 Task: Create a due date automation trigger when advanced on, on the monday of the week a card is due add content with a name or a description not starting with resume at 11:00 AM.
Action: Mouse moved to (948, 288)
Screenshot: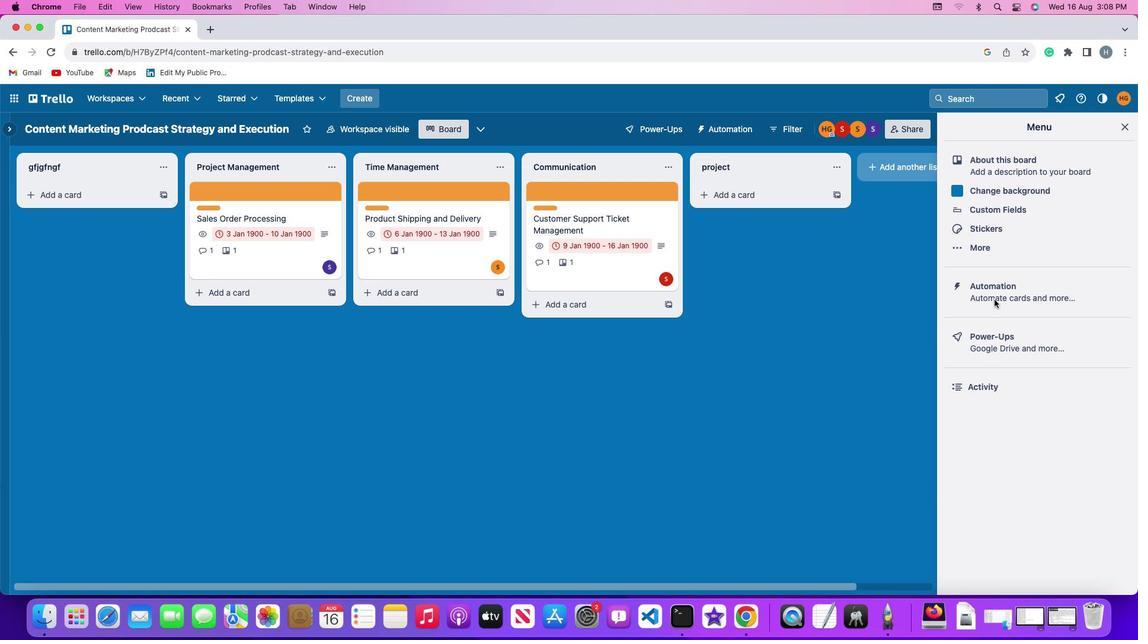
Action: Mouse pressed left at (948, 288)
Screenshot: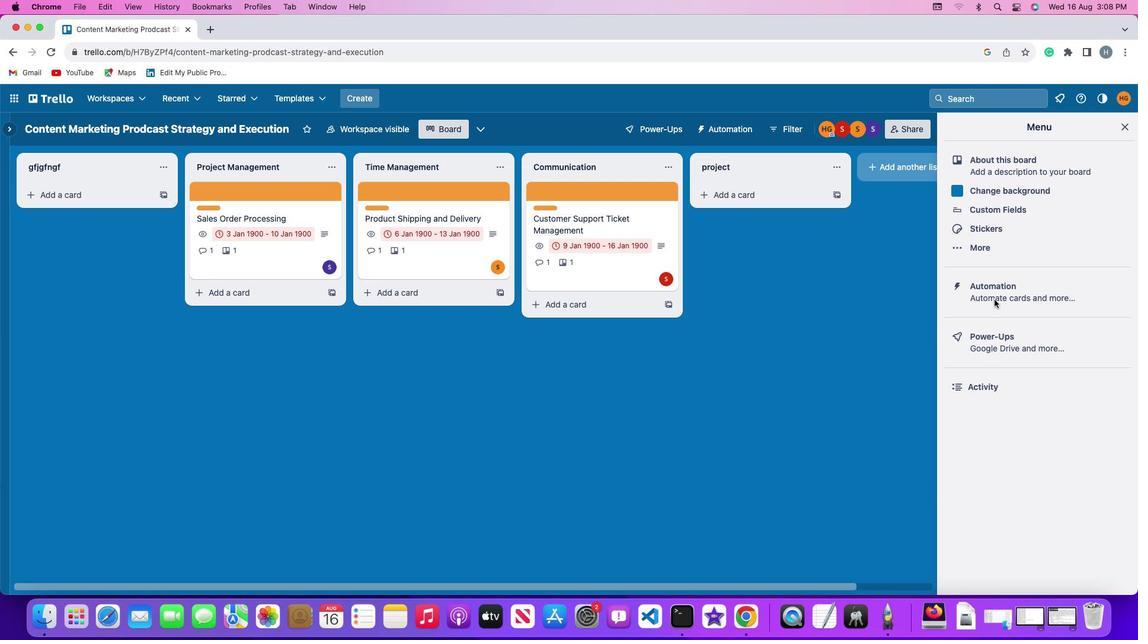 
Action: Mouse moved to (948, 288)
Screenshot: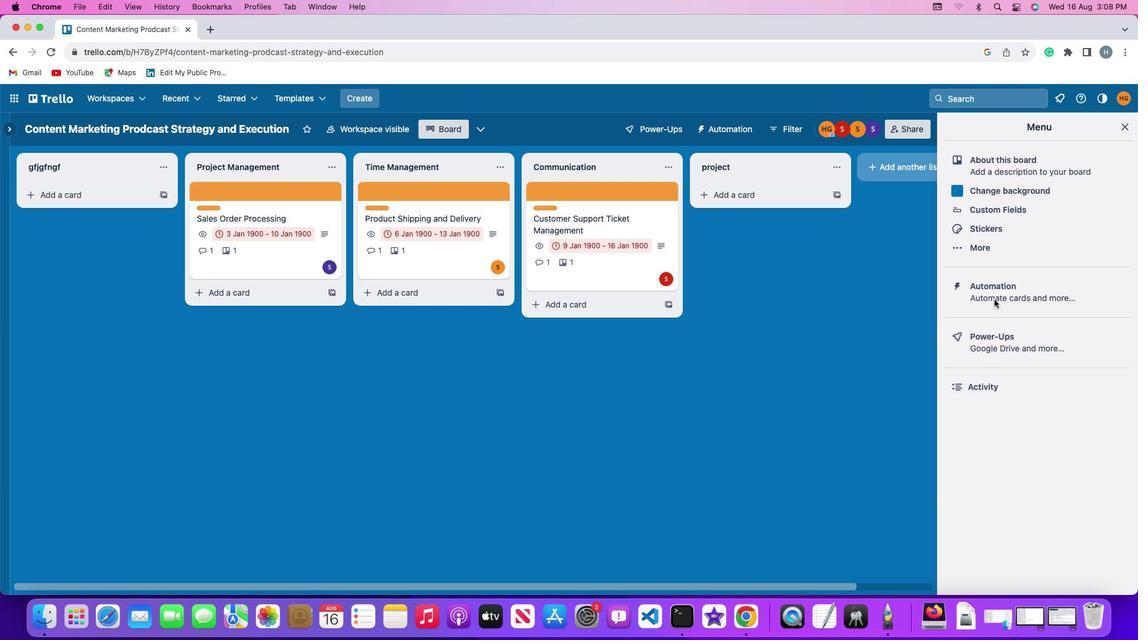 
Action: Mouse pressed left at (948, 288)
Screenshot: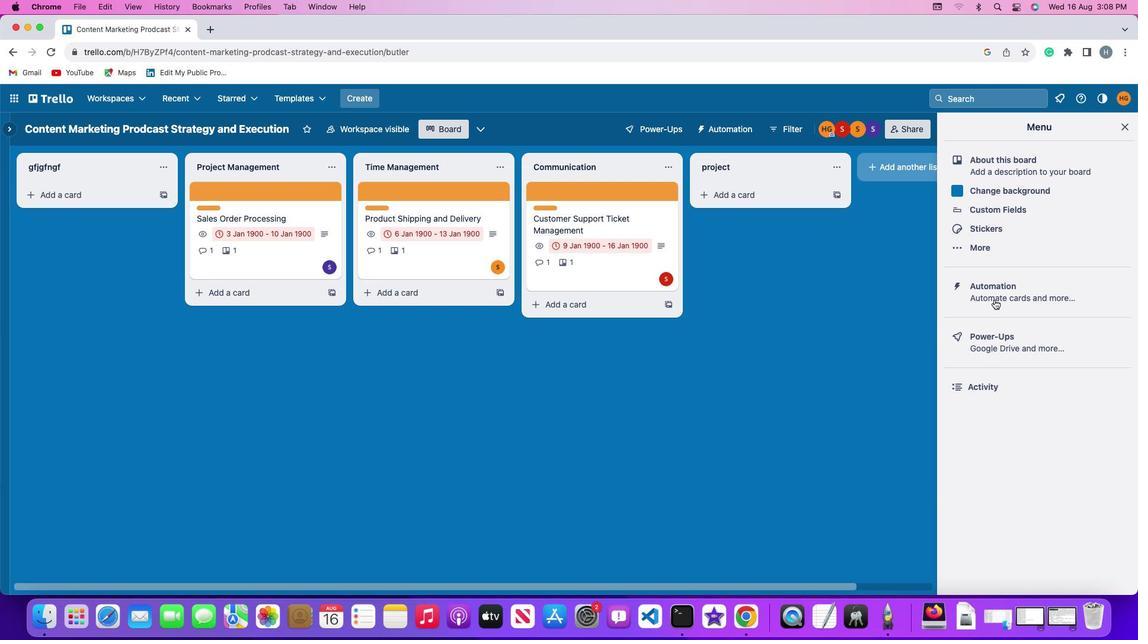 
Action: Mouse moved to (213, 272)
Screenshot: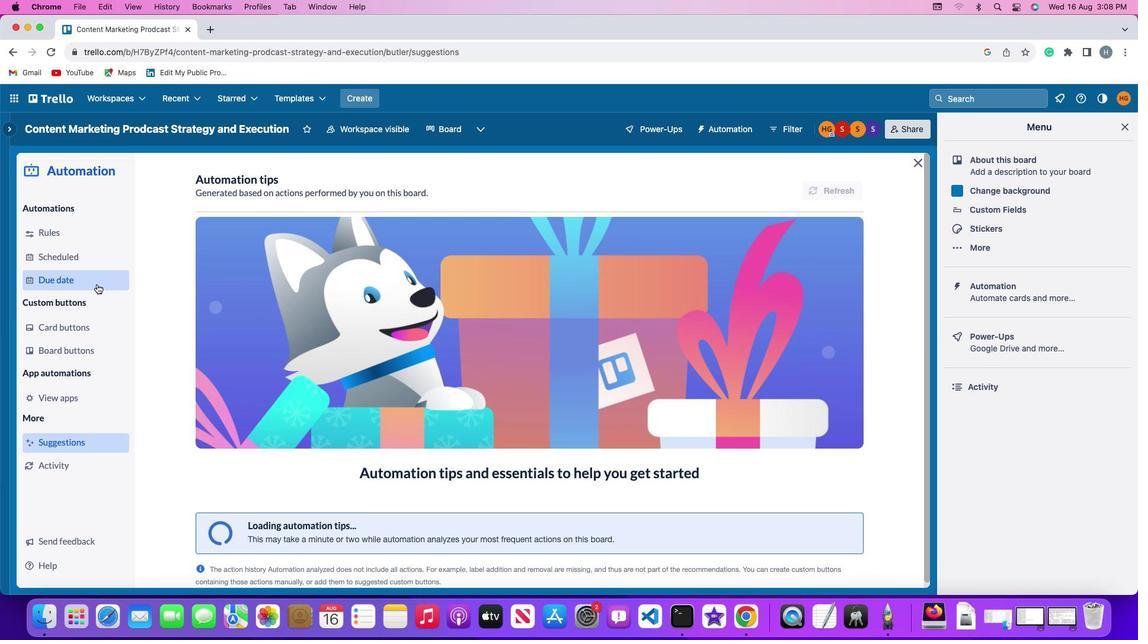 
Action: Mouse pressed left at (213, 272)
Screenshot: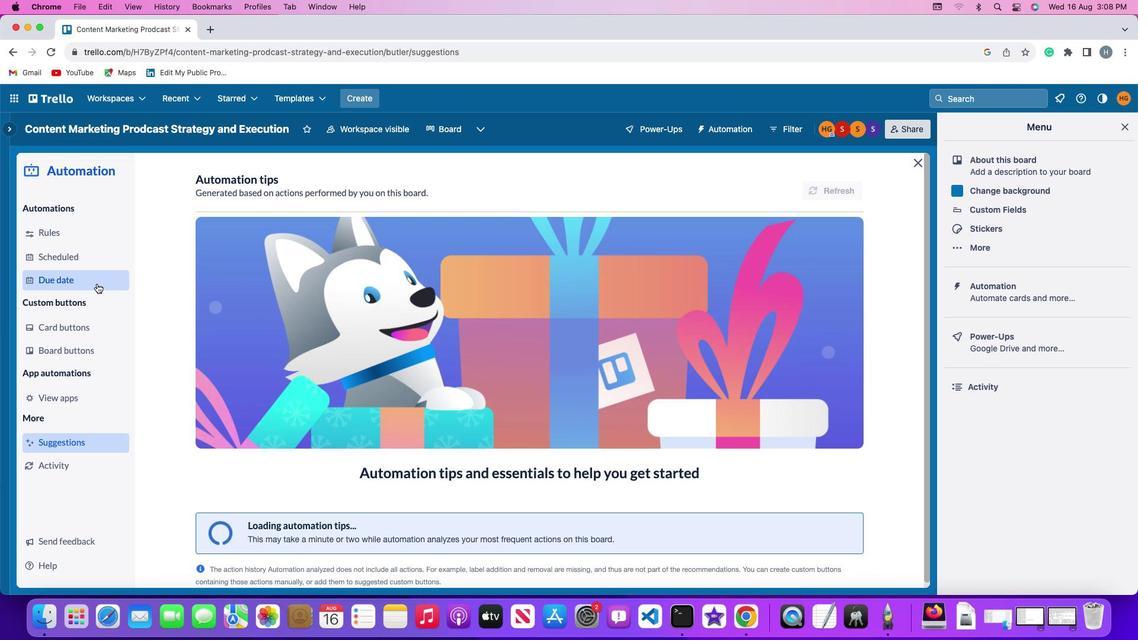 
Action: Mouse moved to (774, 167)
Screenshot: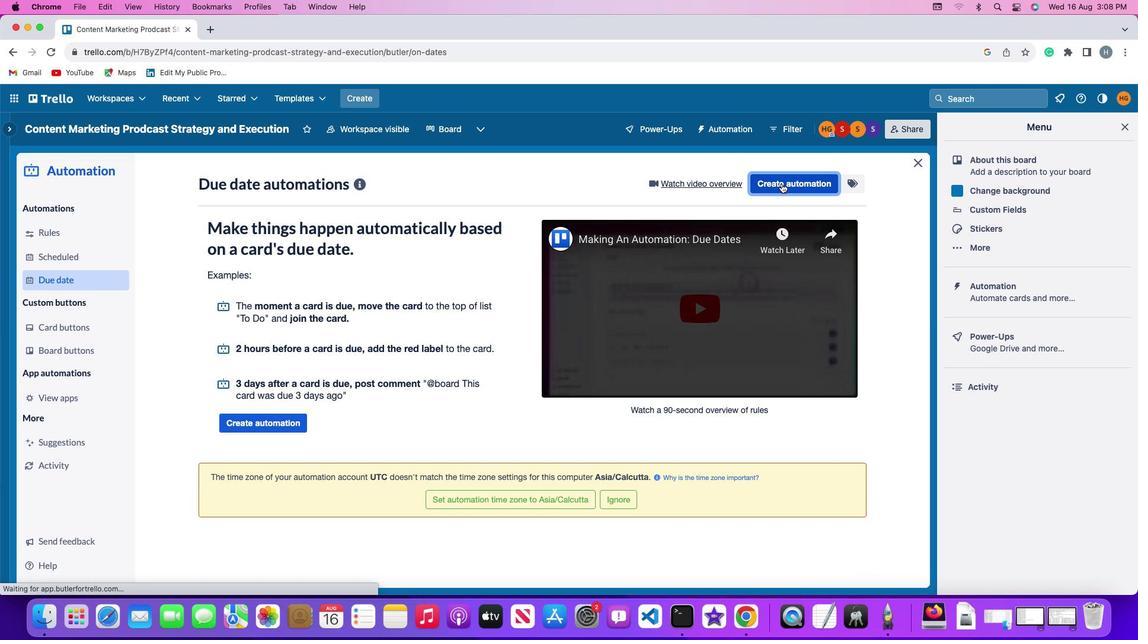 
Action: Mouse pressed left at (774, 167)
Screenshot: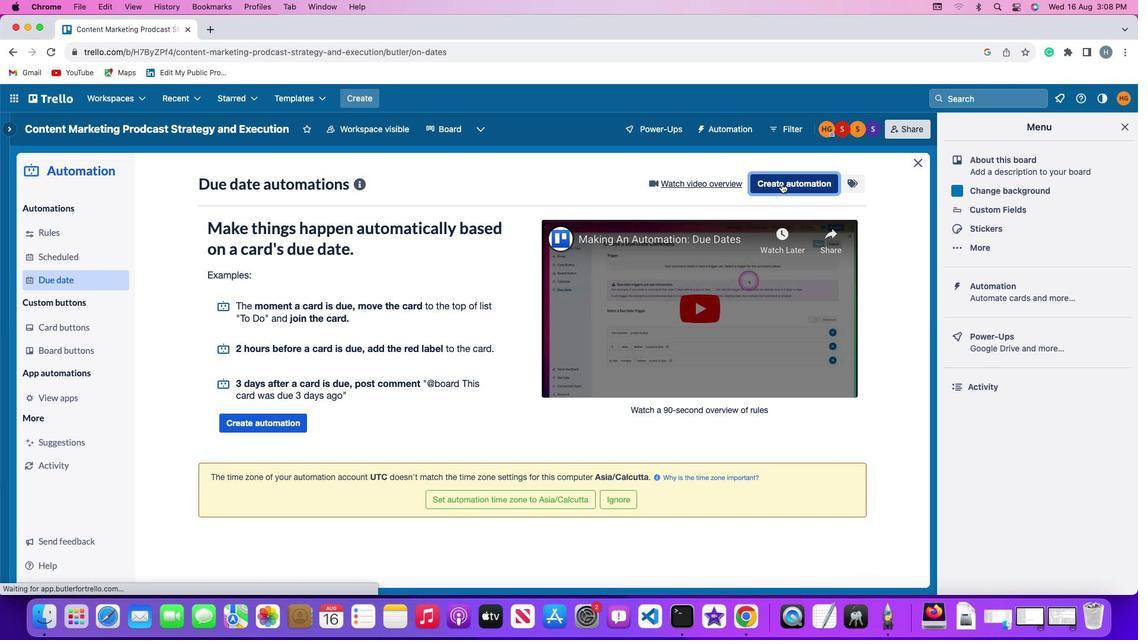 
Action: Mouse moved to (318, 281)
Screenshot: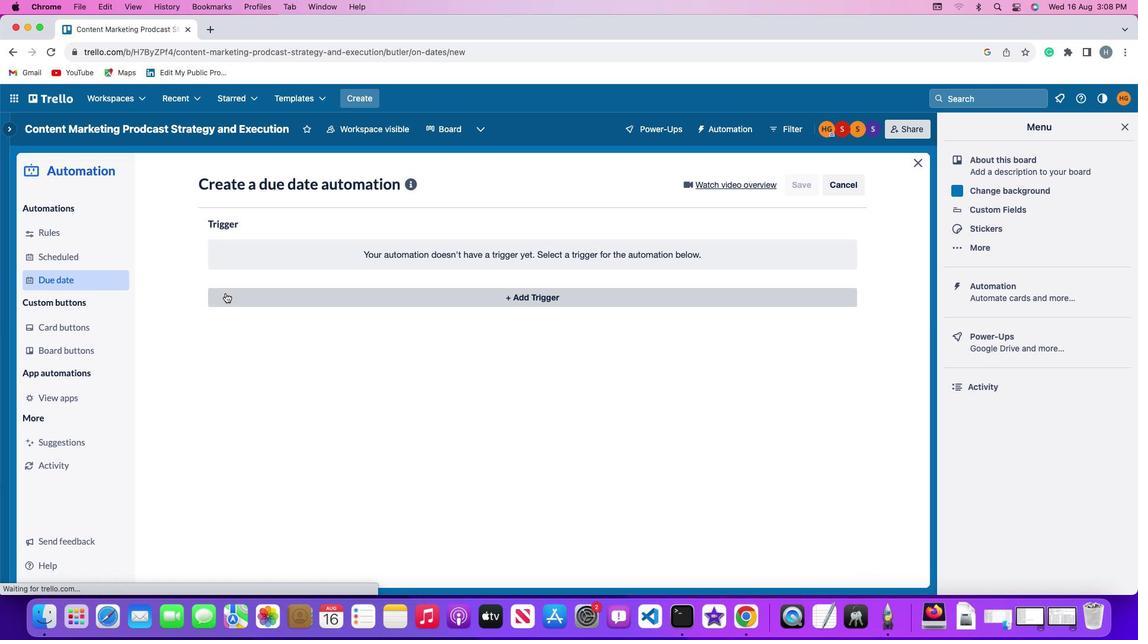 
Action: Mouse pressed left at (318, 281)
Screenshot: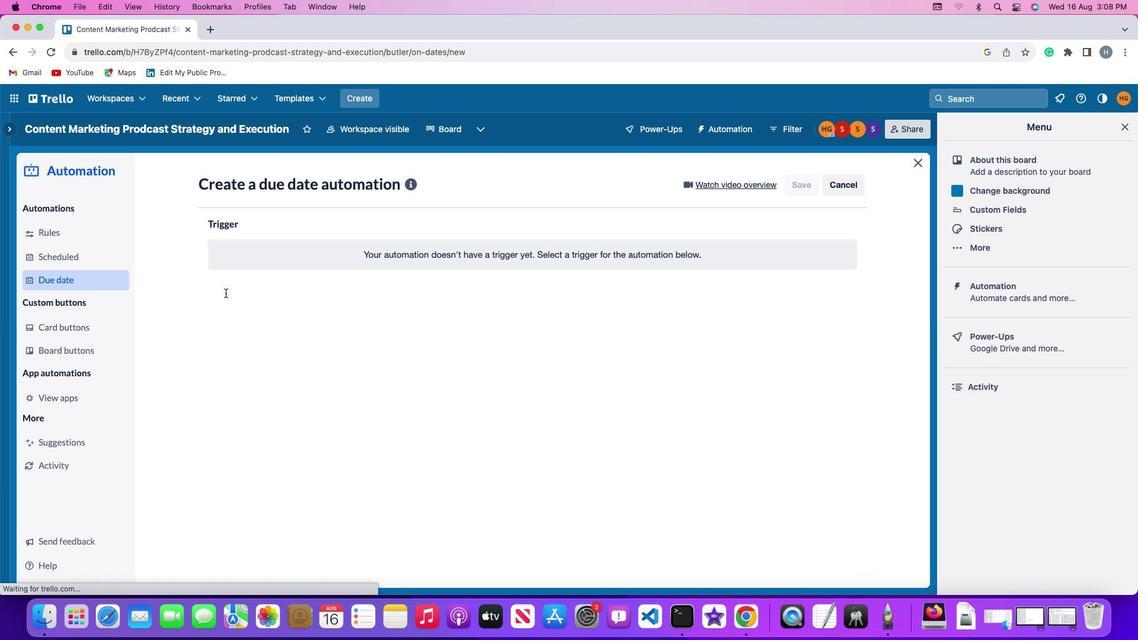 
Action: Mouse moved to (337, 506)
Screenshot: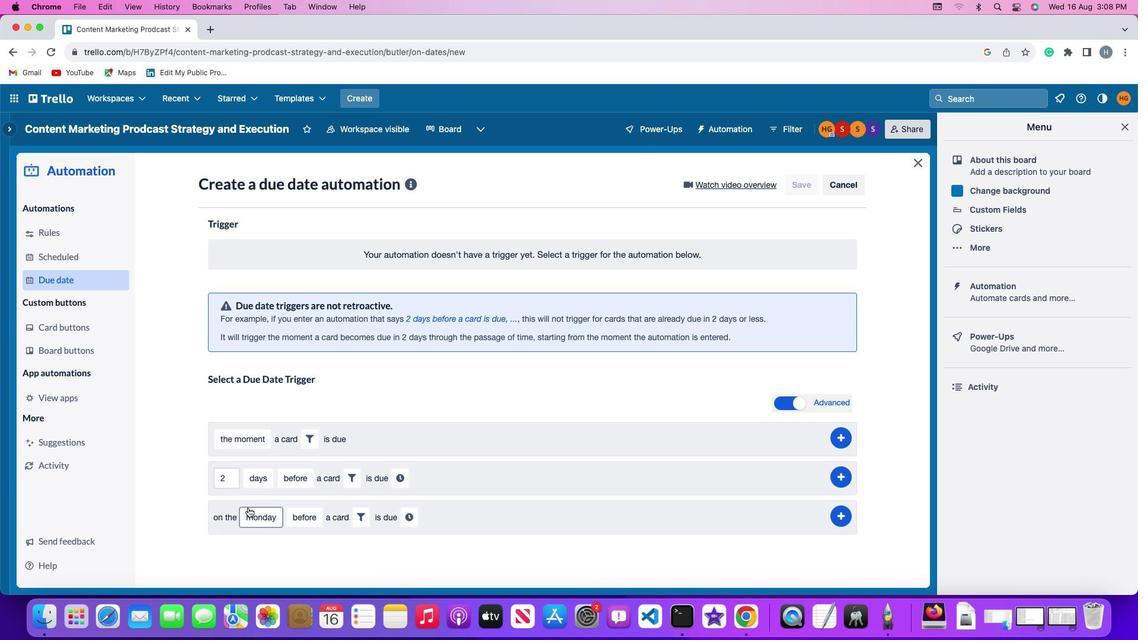 
Action: Mouse pressed left at (337, 506)
Screenshot: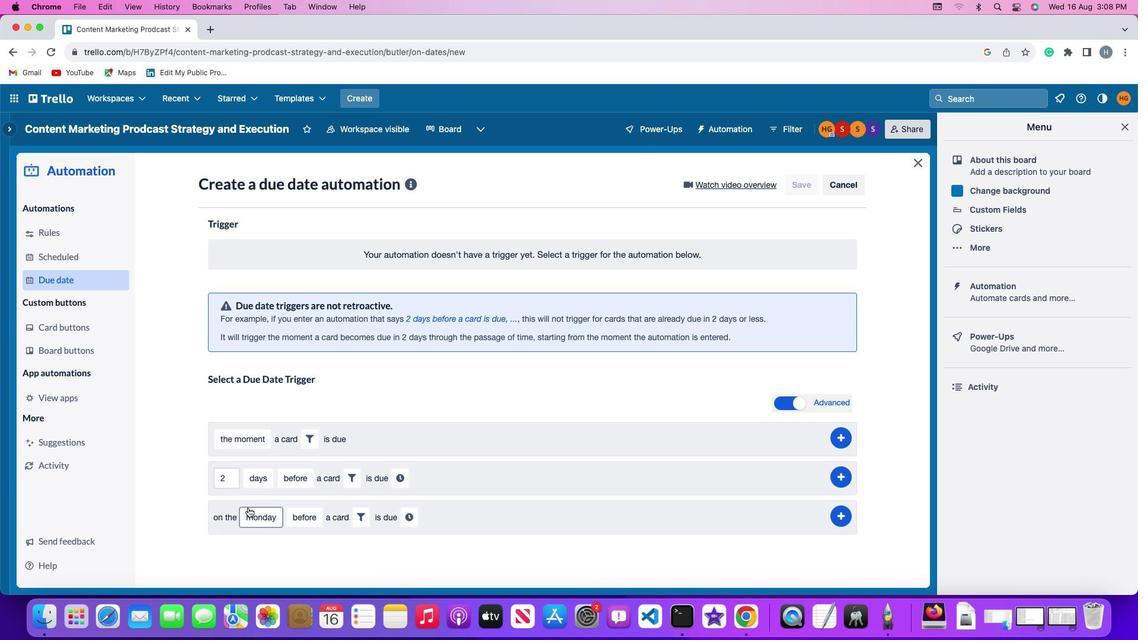 
Action: Mouse moved to (355, 345)
Screenshot: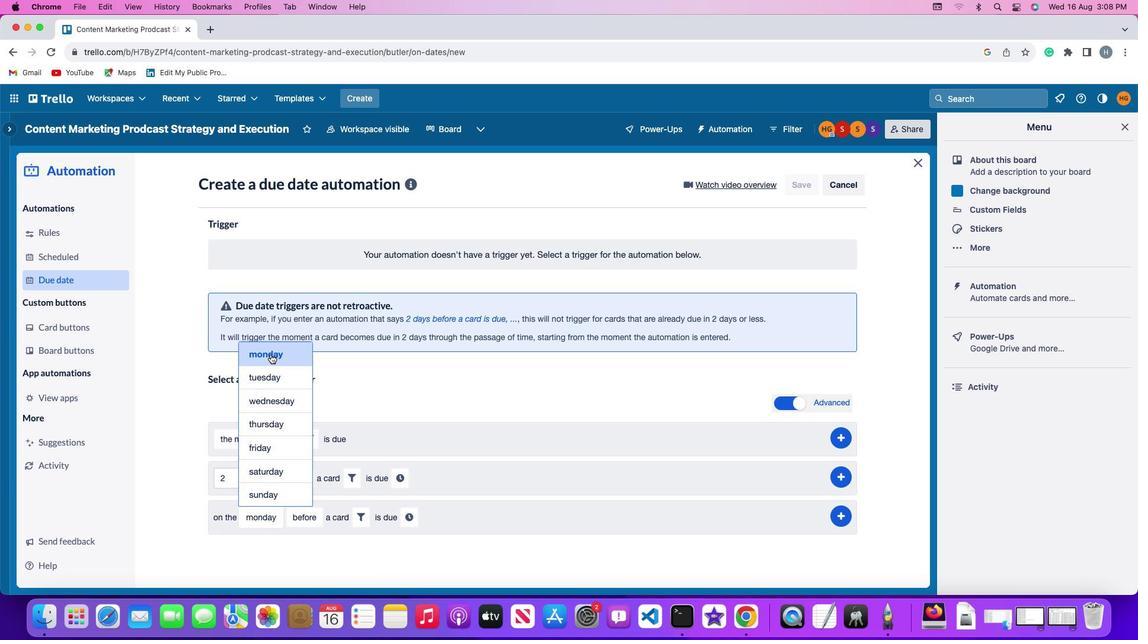 
Action: Mouse pressed left at (355, 345)
Screenshot: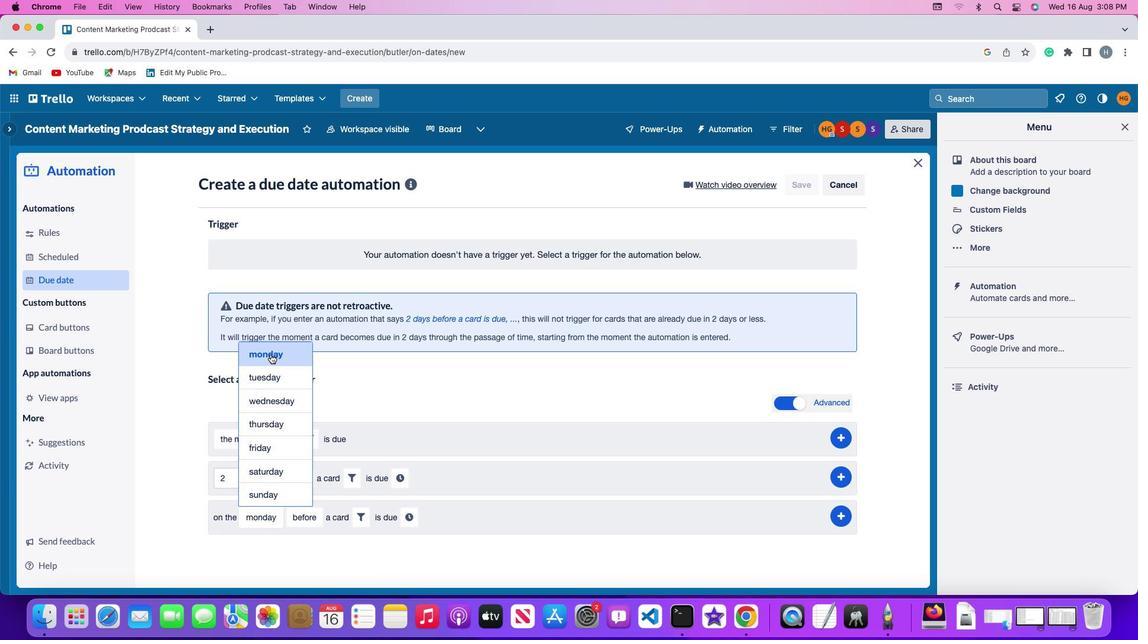 
Action: Mouse moved to (379, 523)
Screenshot: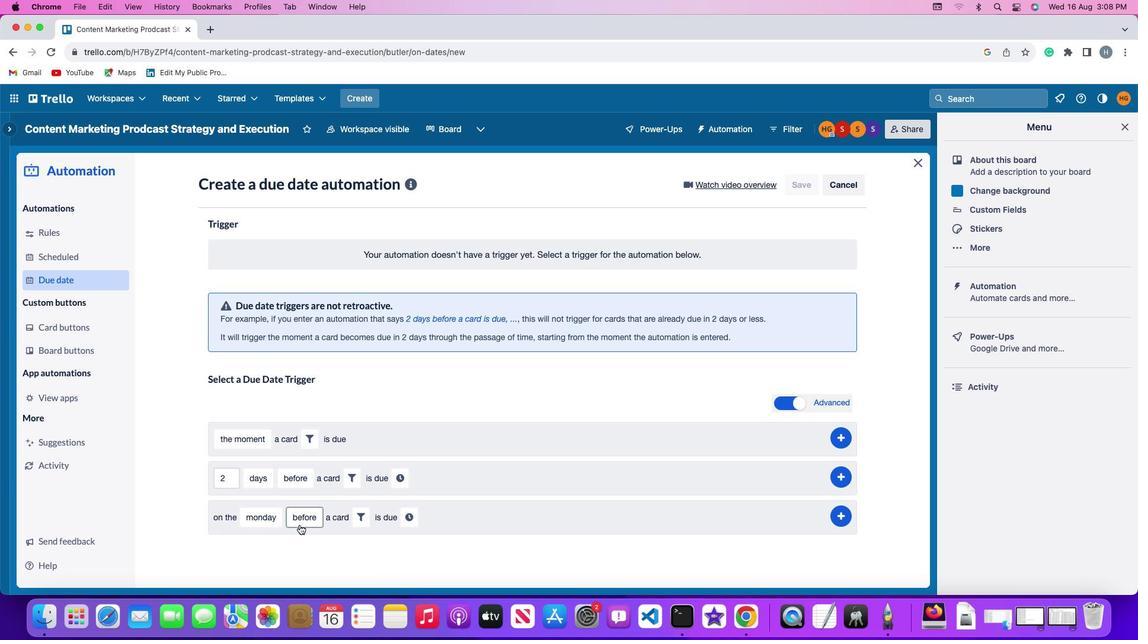 
Action: Mouse pressed left at (379, 523)
Screenshot: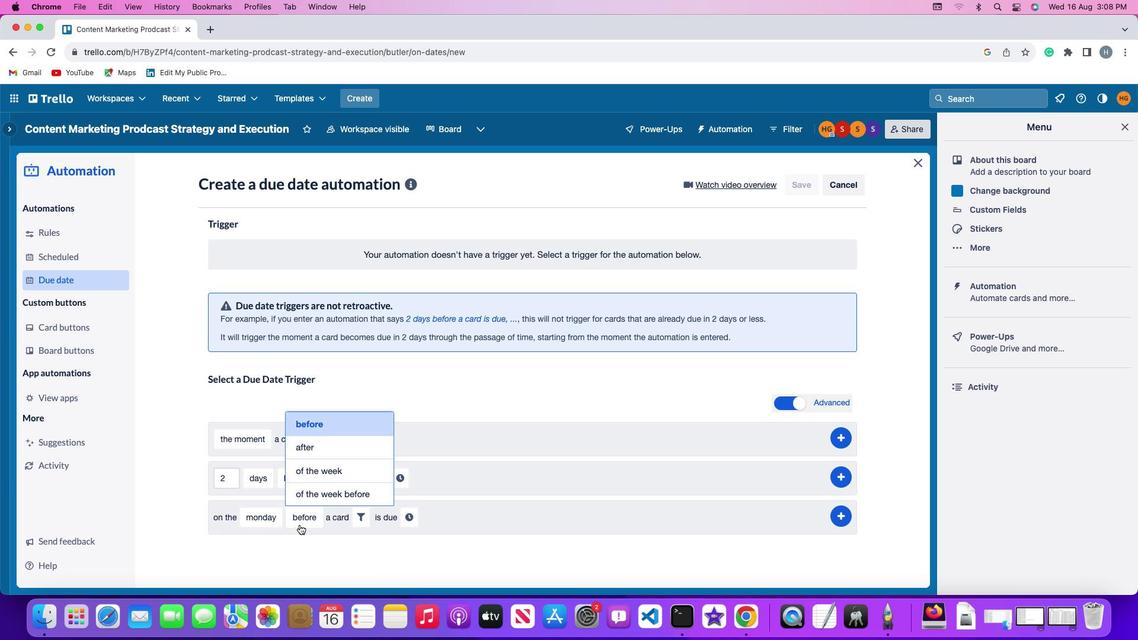 
Action: Mouse moved to (401, 462)
Screenshot: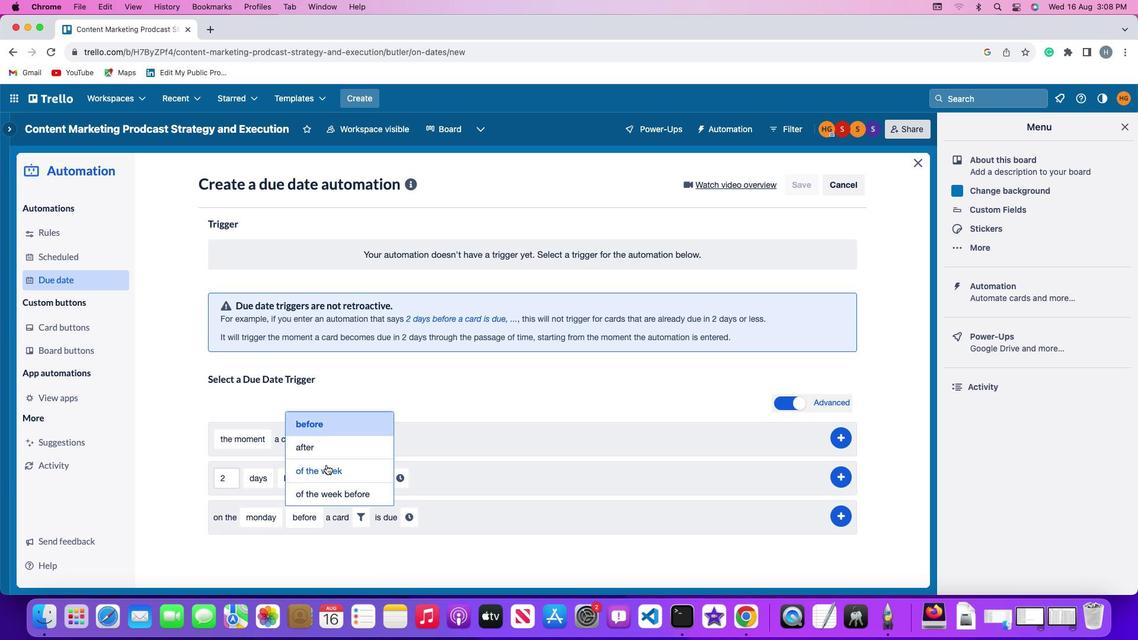 
Action: Mouse pressed left at (401, 462)
Screenshot: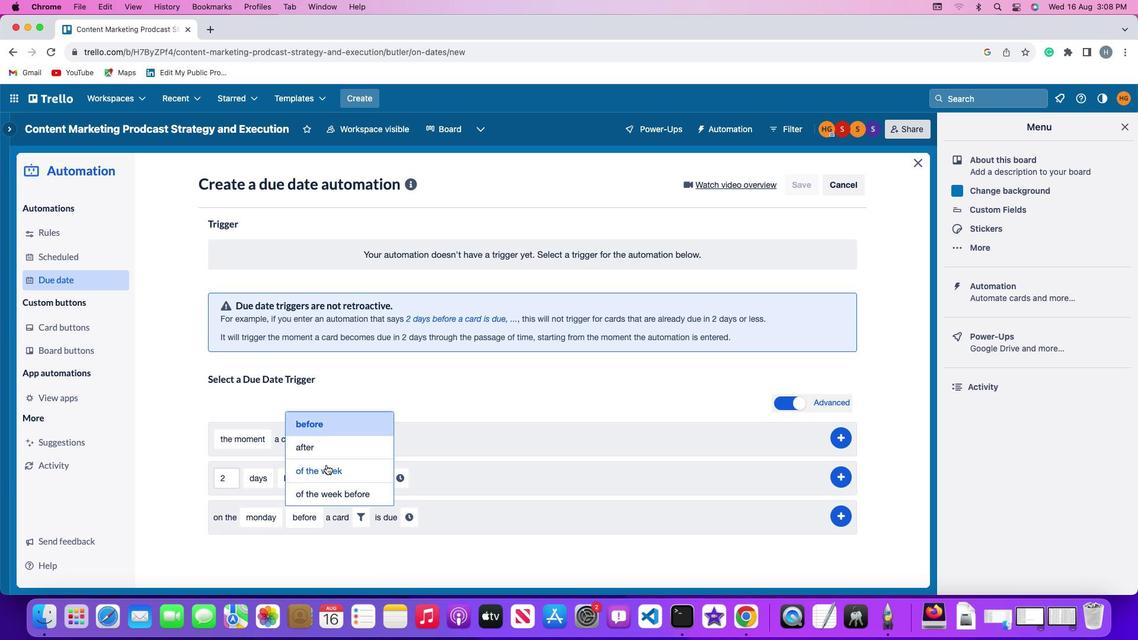 
Action: Mouse moved to (440, 513)
Screenshot: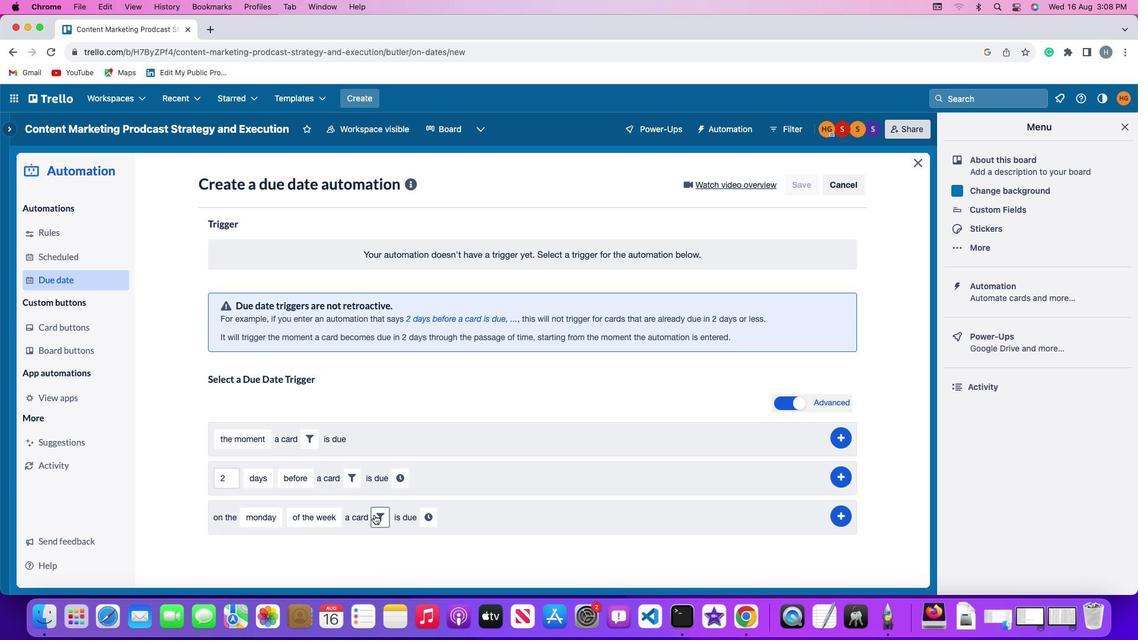 
Action: Mouse pressed left at (440, 513)
Screenshot: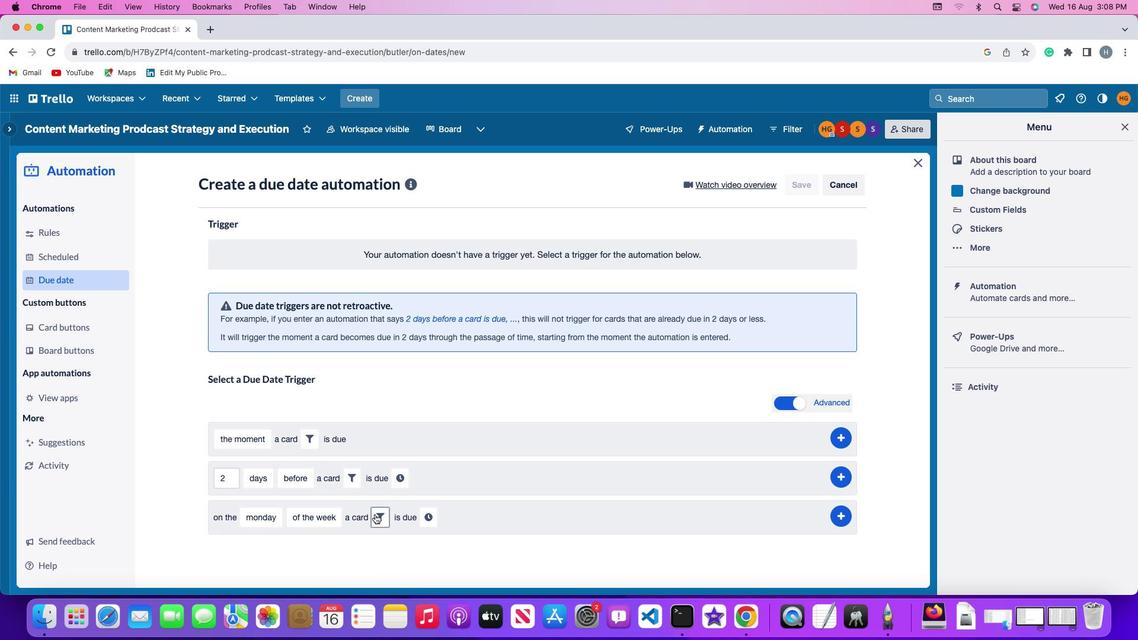 
Action: Mouse moved to (566, 554)
Screenshot: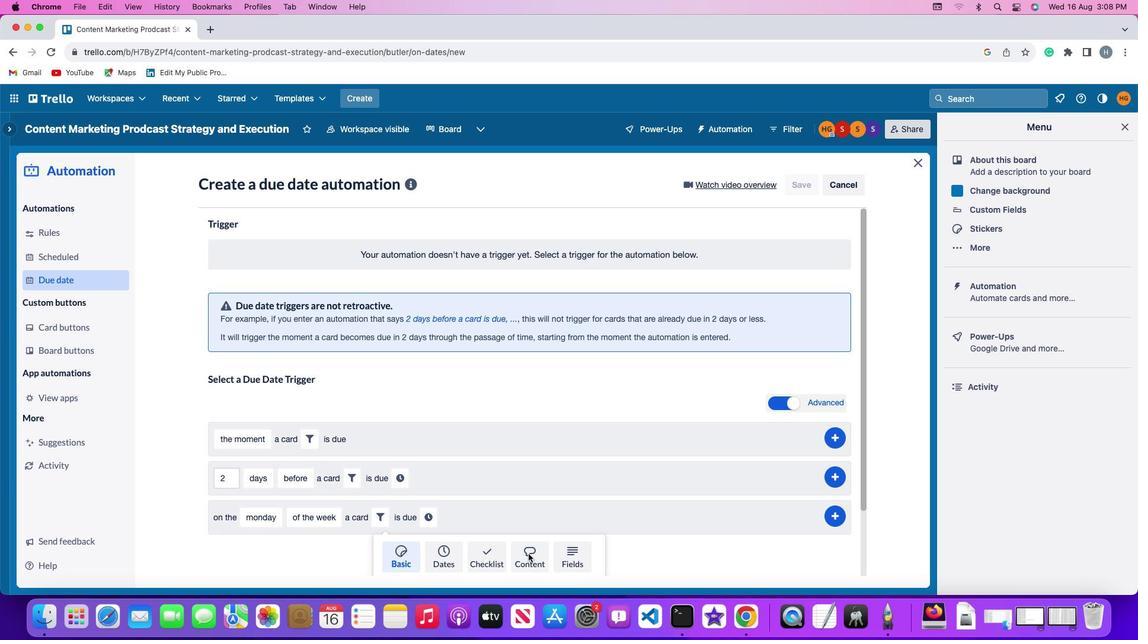 
Action: Mouse pressed left at (566, 554)
Screenshot: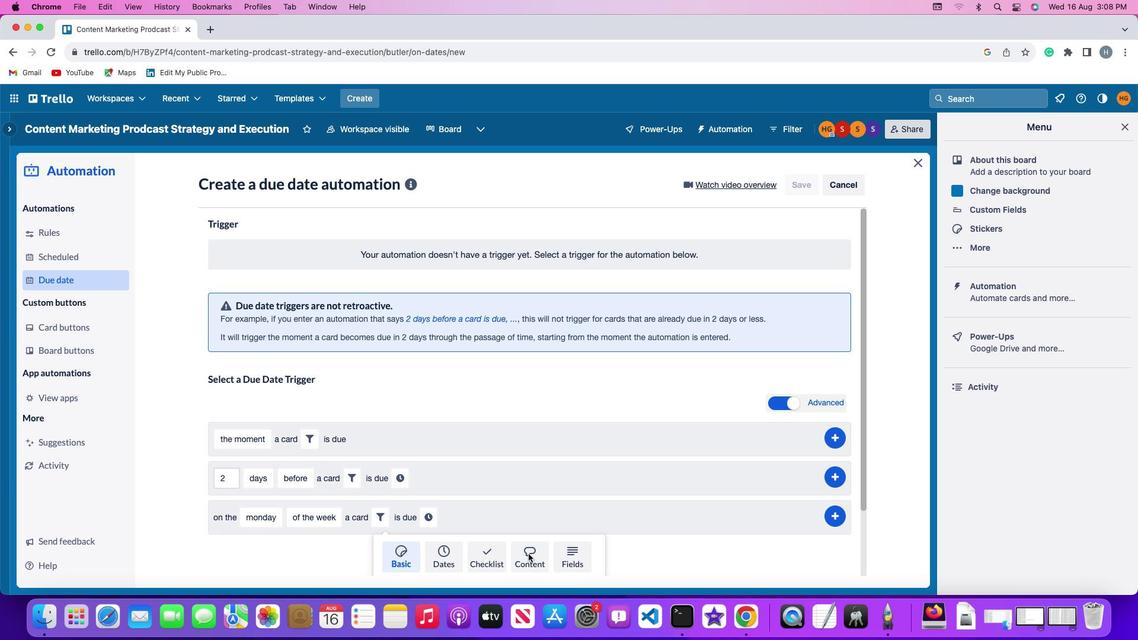 
Action: Mouse moved to (396, 555)
Screenshot: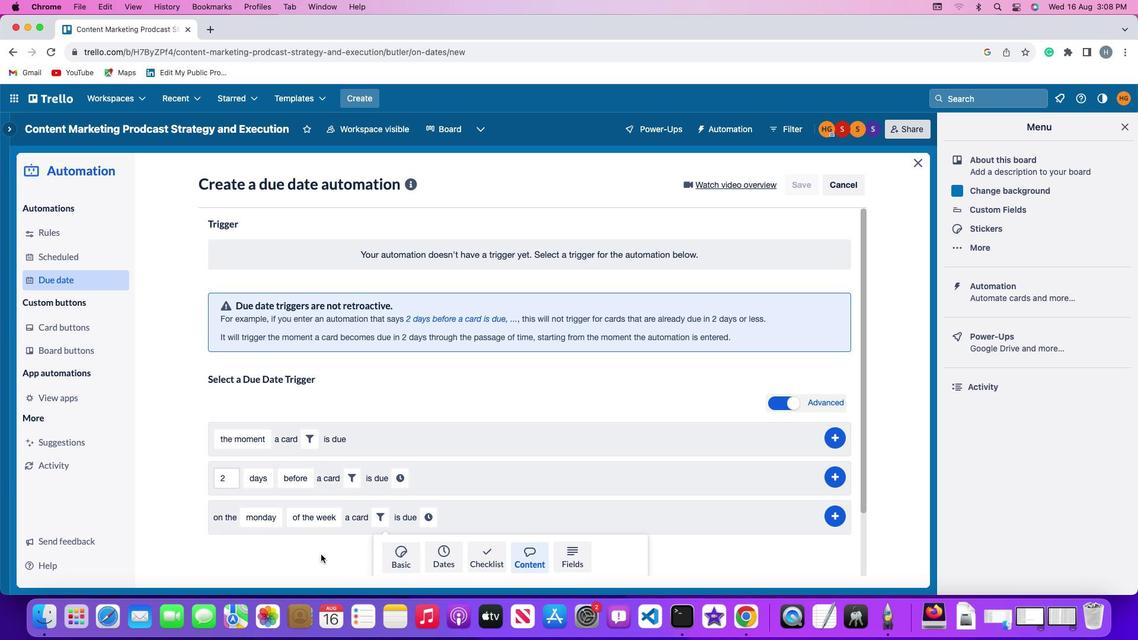 
Action: Mouse scrolled (396, 555) with delta (133, -25)
Screenshot: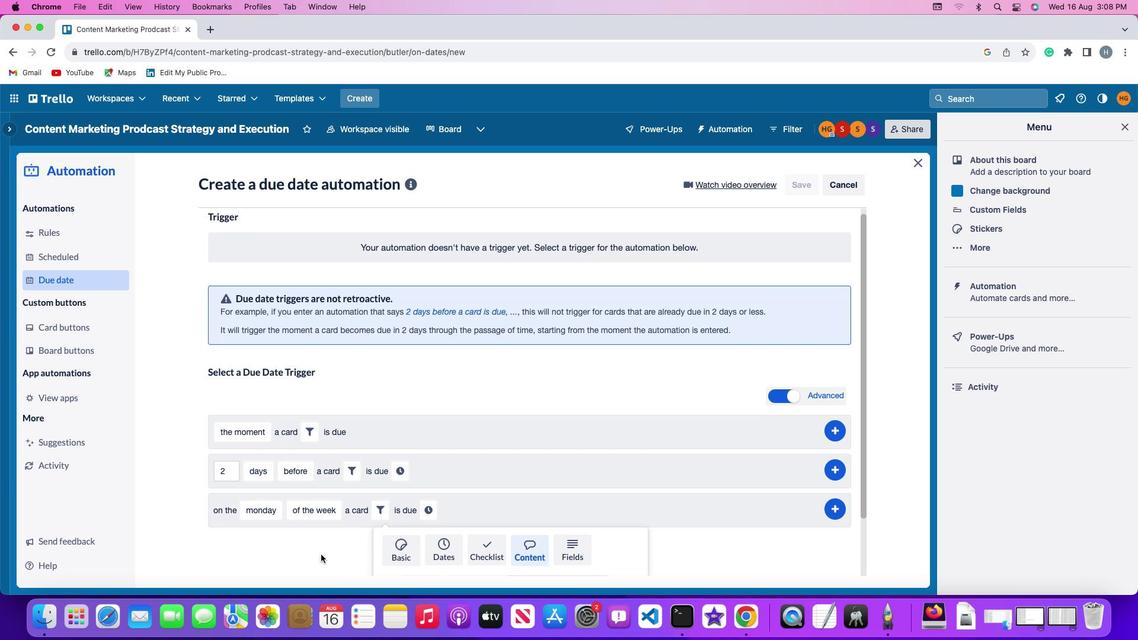 
Action: Mouse scrolled (396, 555) with delta (133, -25)
Screenshot: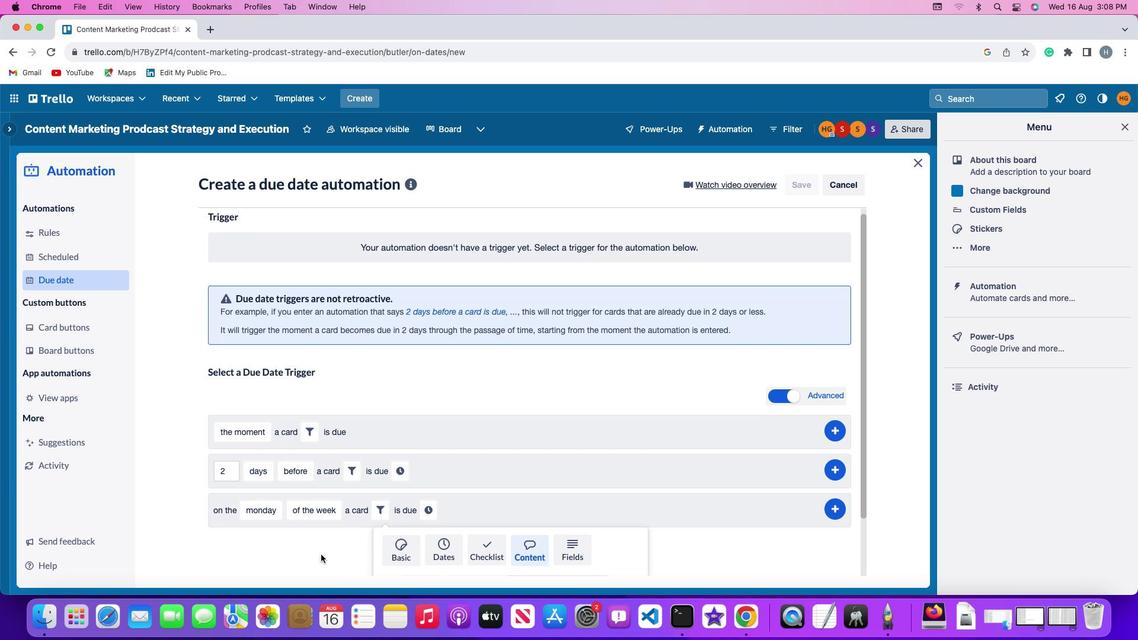 
Action: Mouse scrolled (396, 555) with delta (133, -26)
Screenshot: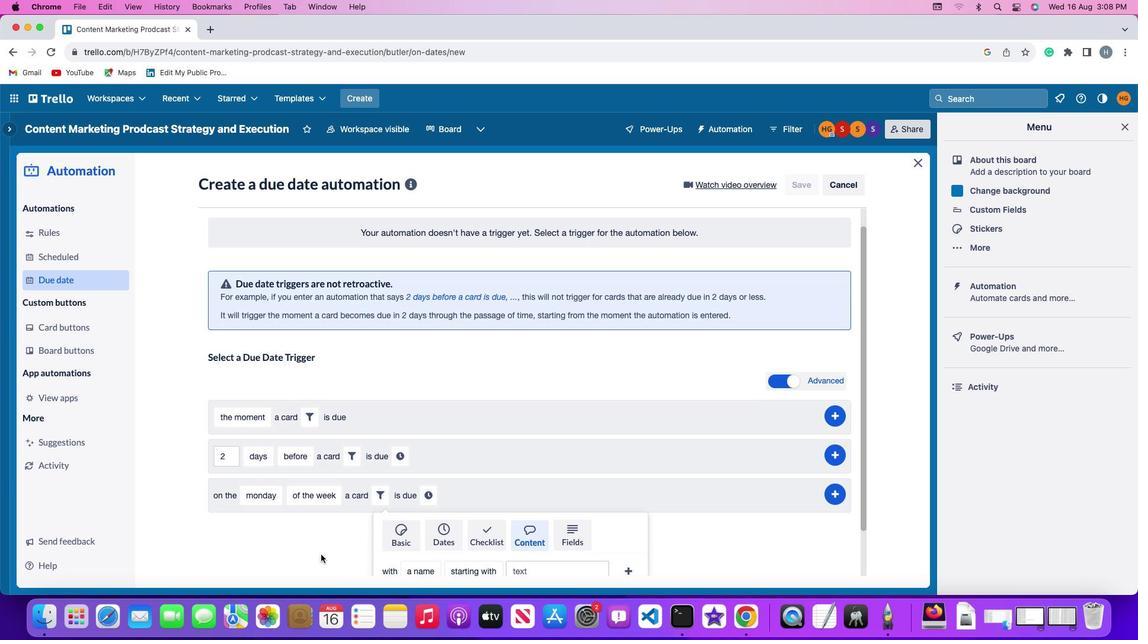 
Action: Mouse scrolled (396, 555) with delta (133, -27)
Screenshot: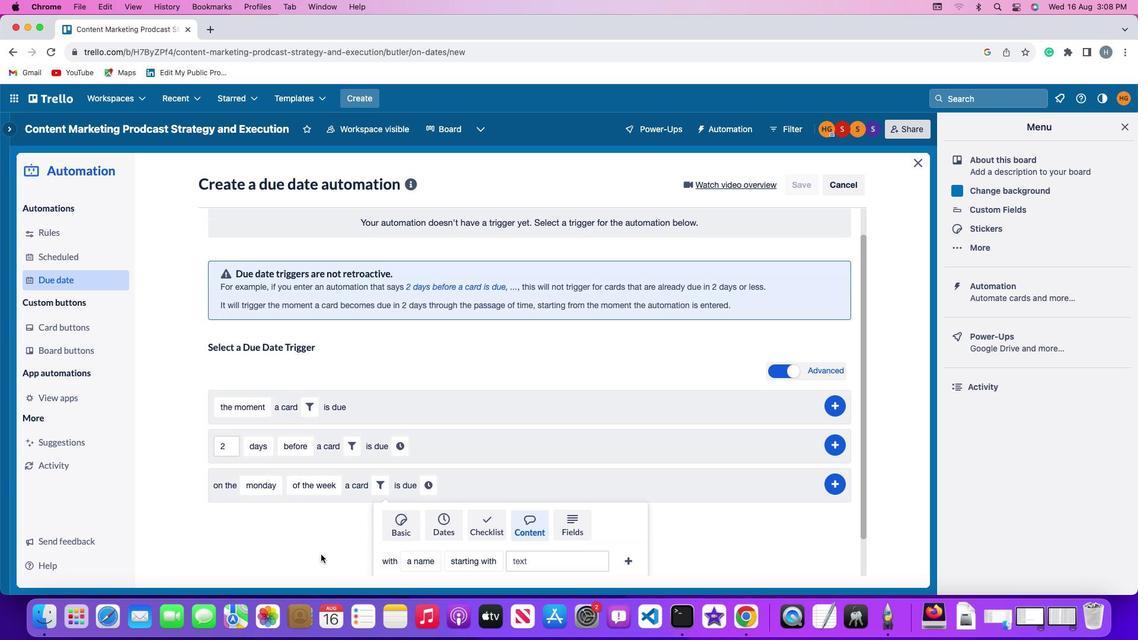 
Action: Mouse scrolled (396, 555) with delta (133, -25)
Screenshot: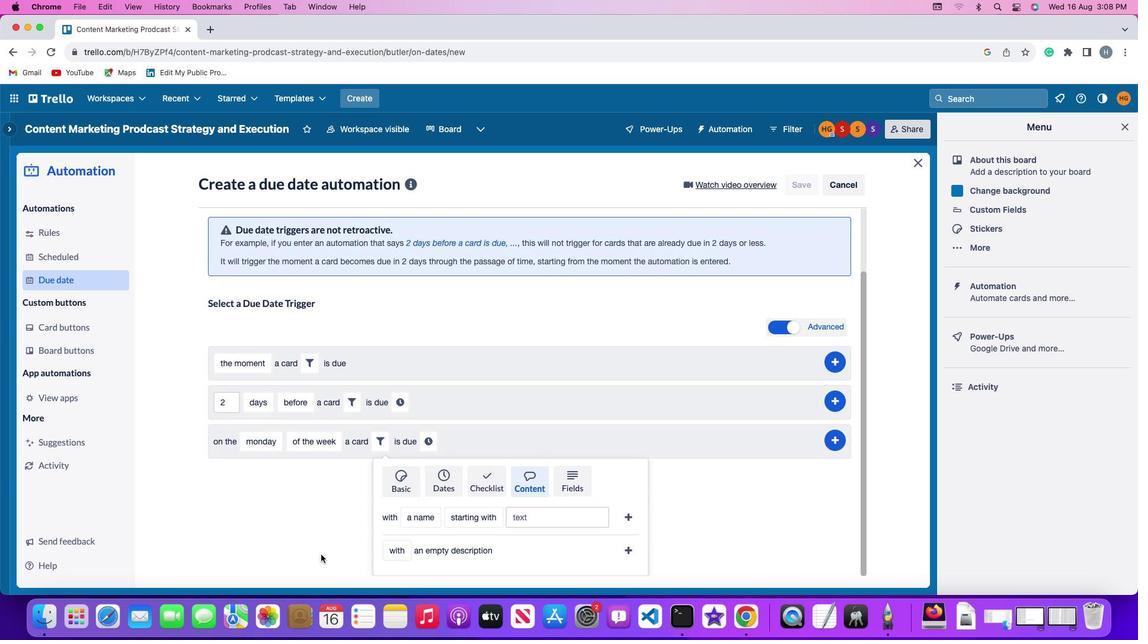 
Action: Mouse scrolled (396, 555) with delta (133, -25)
Screenshot: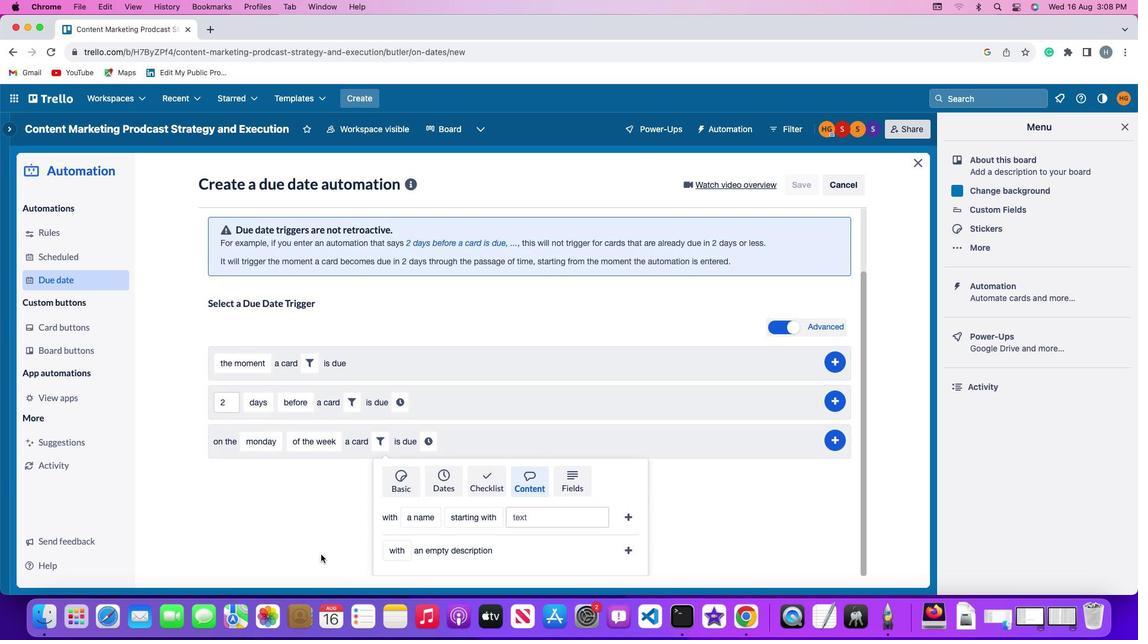 
Action: Mouse scrolled (396, 555) with delta (133, -26)
Screenshot: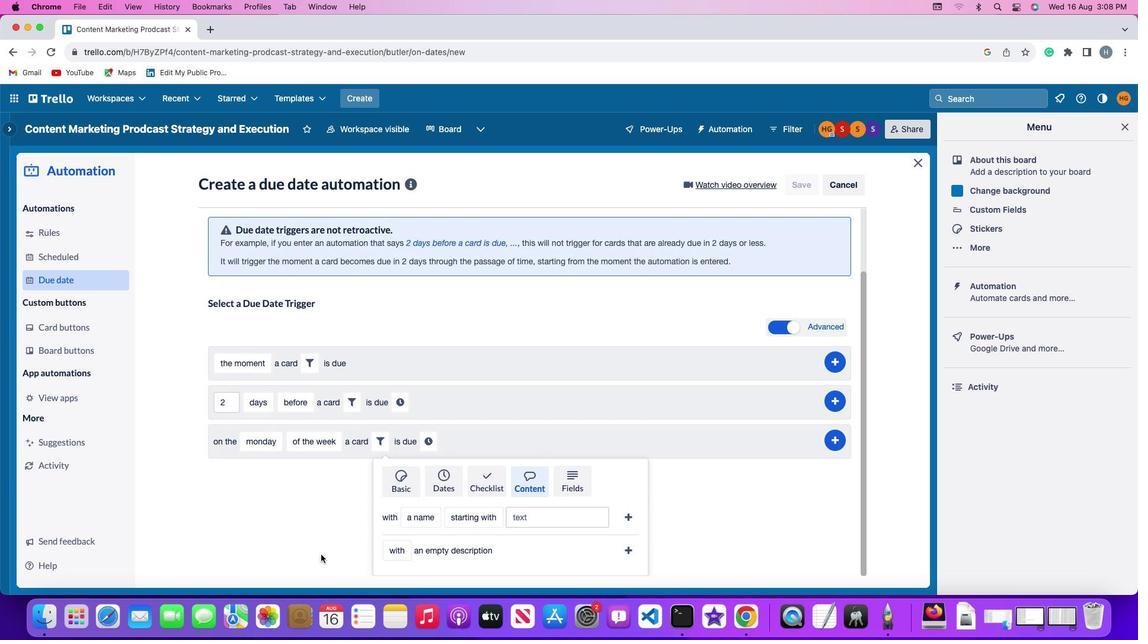 
Action: Mouse scrolled (396, 555) with delta (133, -27)
Screenshot: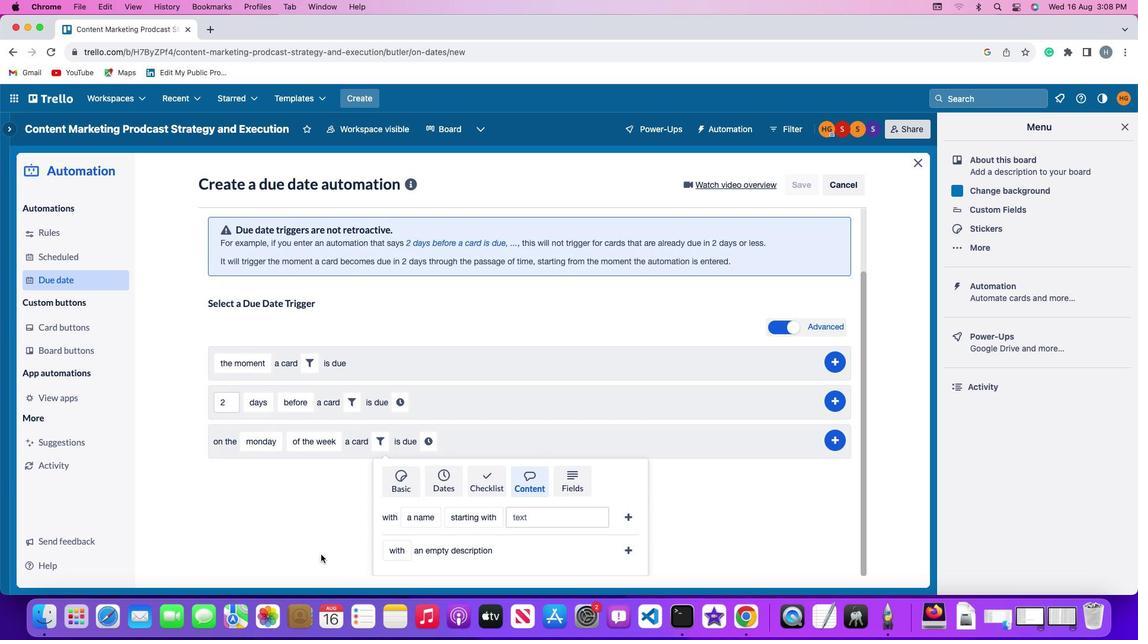 
Action: Mouse moved to (476, 520)
Screenshot: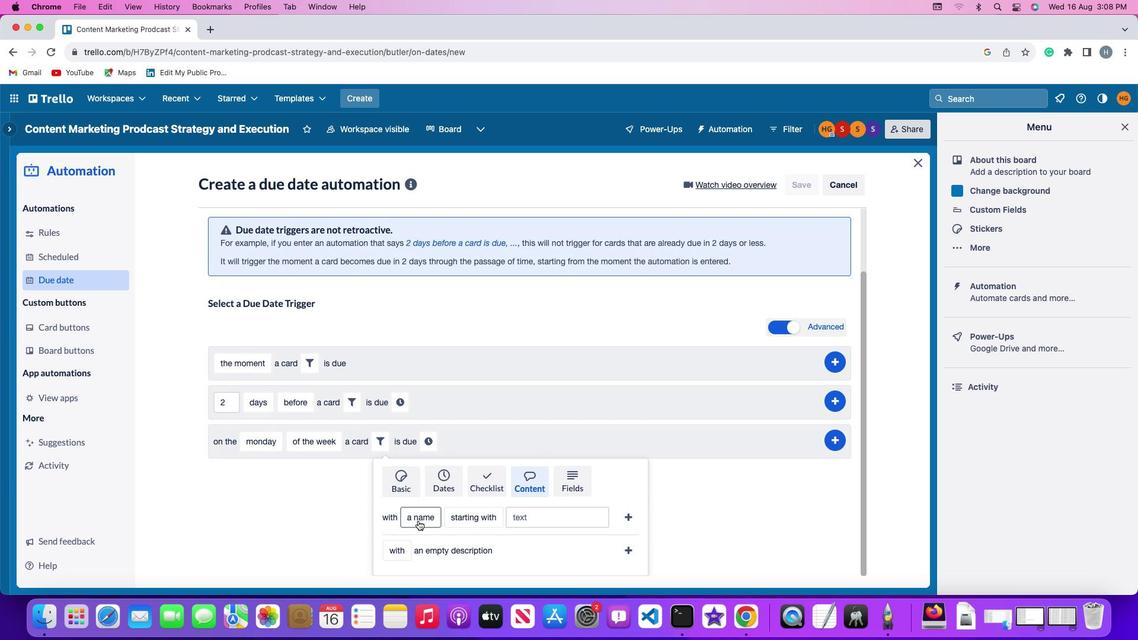
Action: Mouse pressed left at (476, 520)
Screenshot: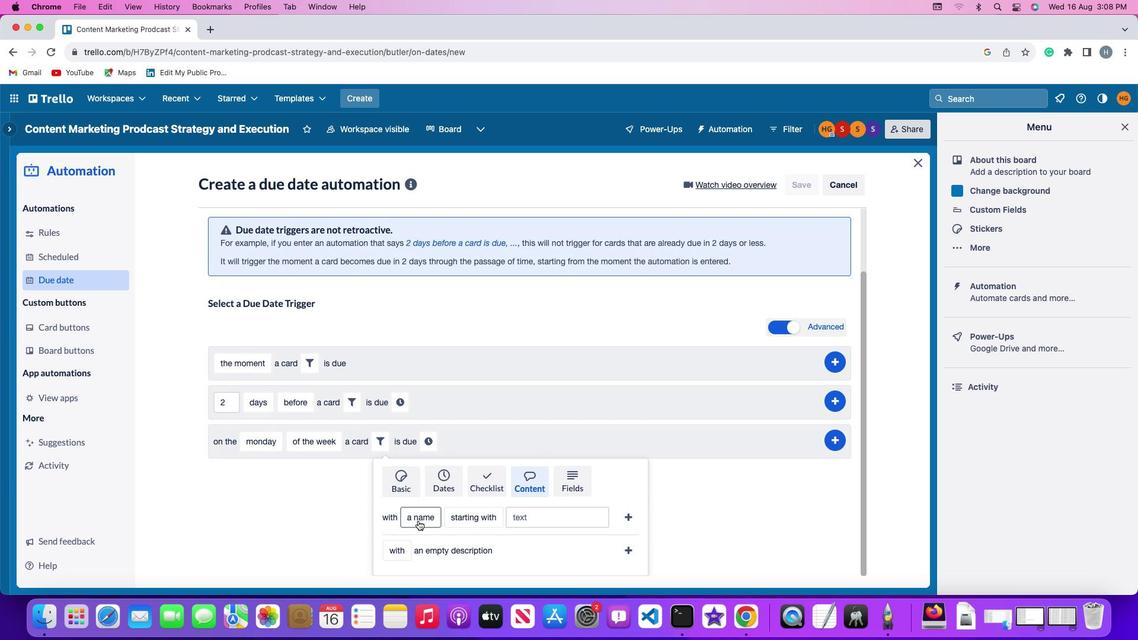 
Action: Mouse moved to (482, 496)
Screenshot: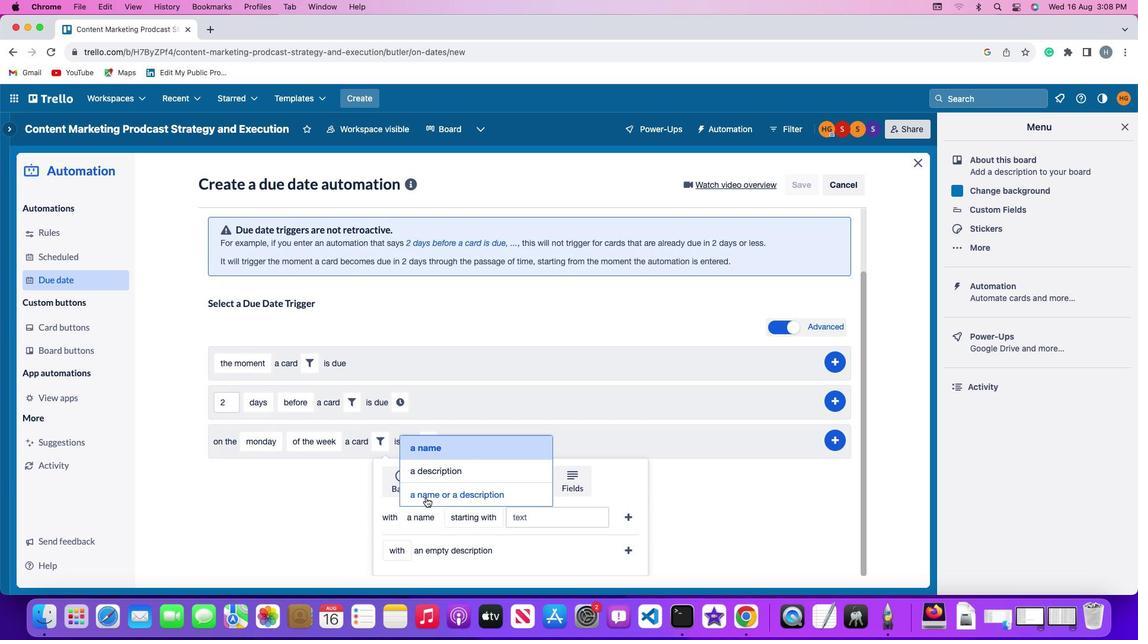 
Action: Mouse pressed left at (482, 496)
Screenshot: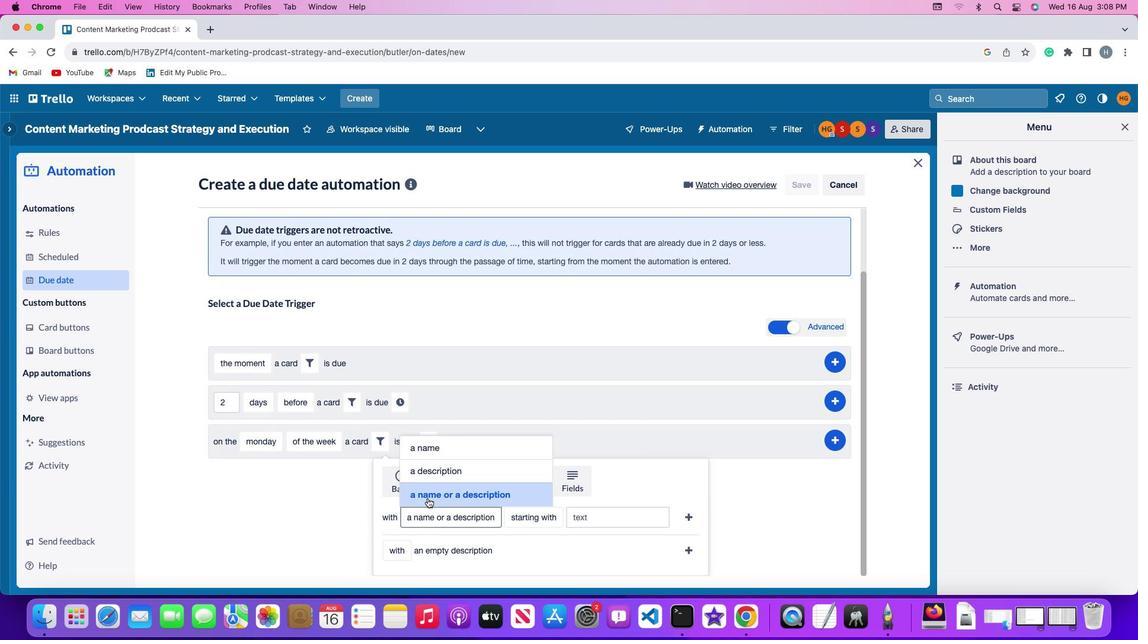 
Action: Mouse moved to (551, 516)
Screenshot: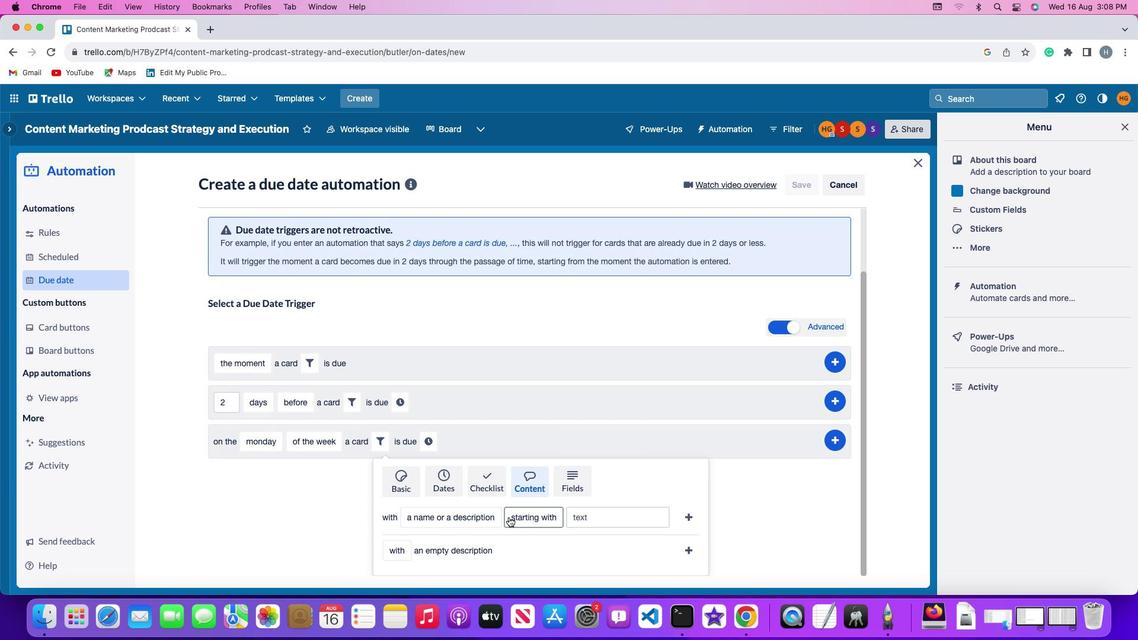
Action: Mouse pressed left at (551, 516)
Screenshot: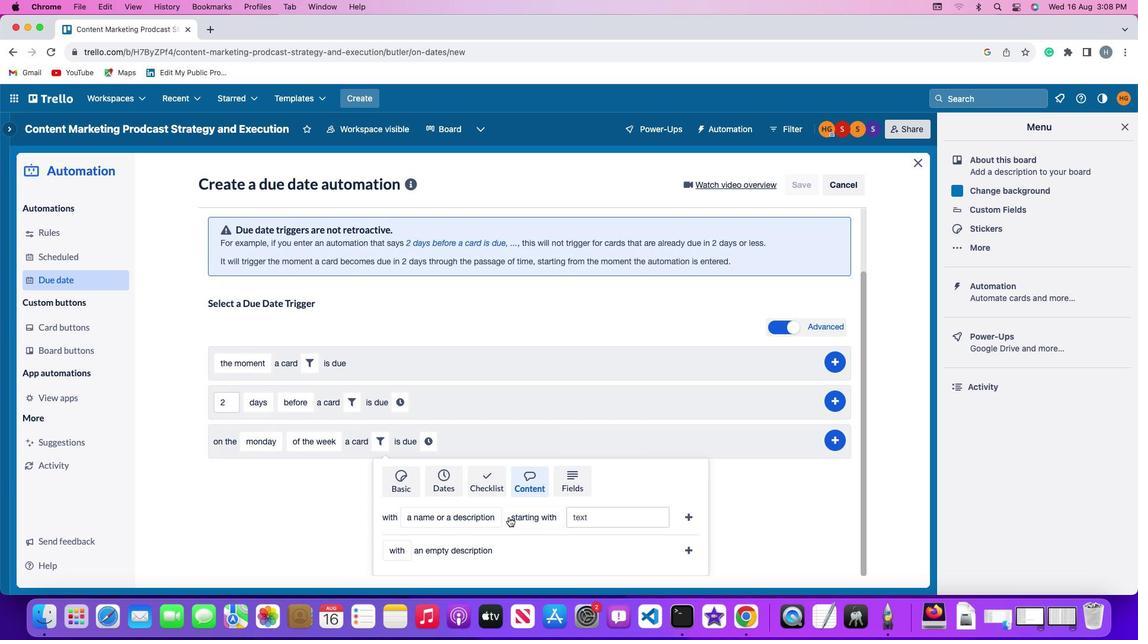
Action: Mouse moved to (576, 447)
Screenshot: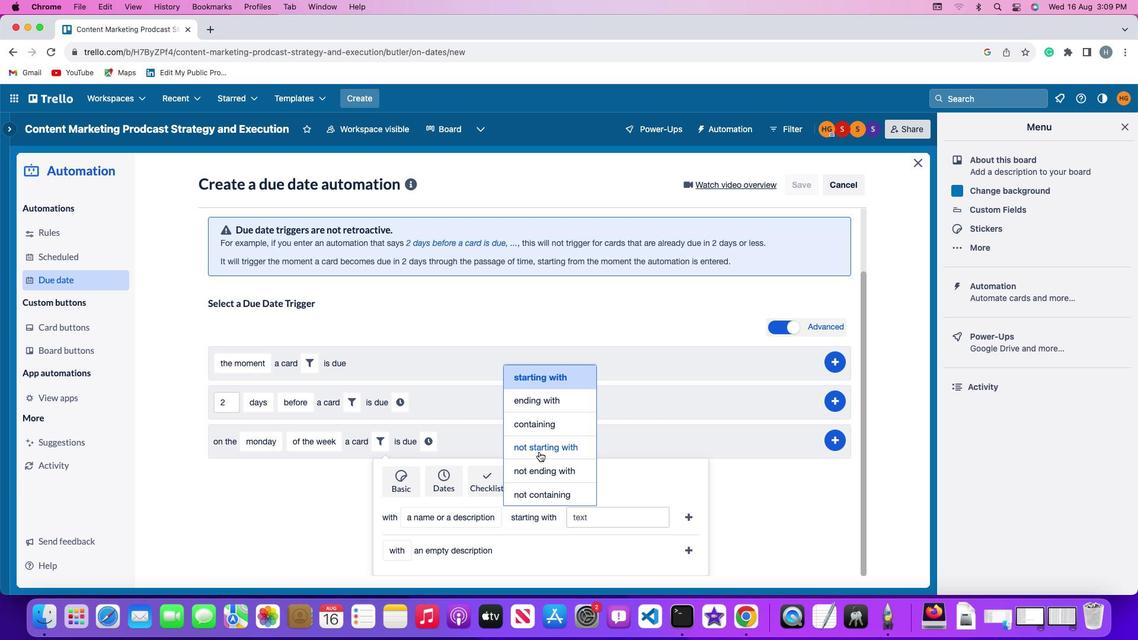 
Action: Mouse pressed left at (576, 447)
Screenshot: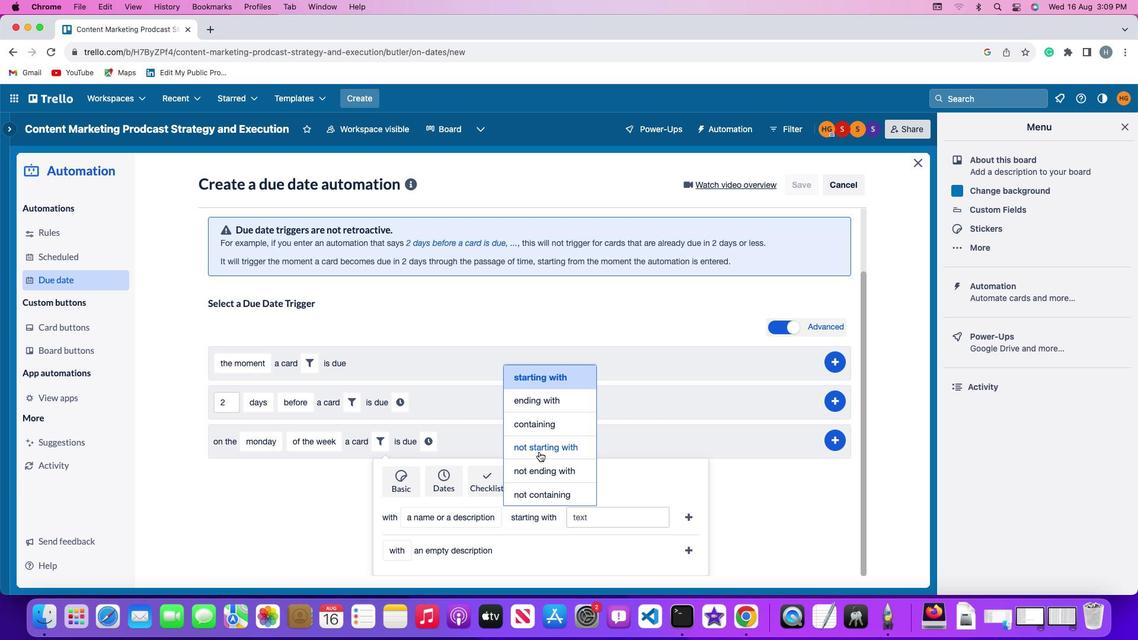 
Action: Mouse moved to (631, 511)
Screenshot: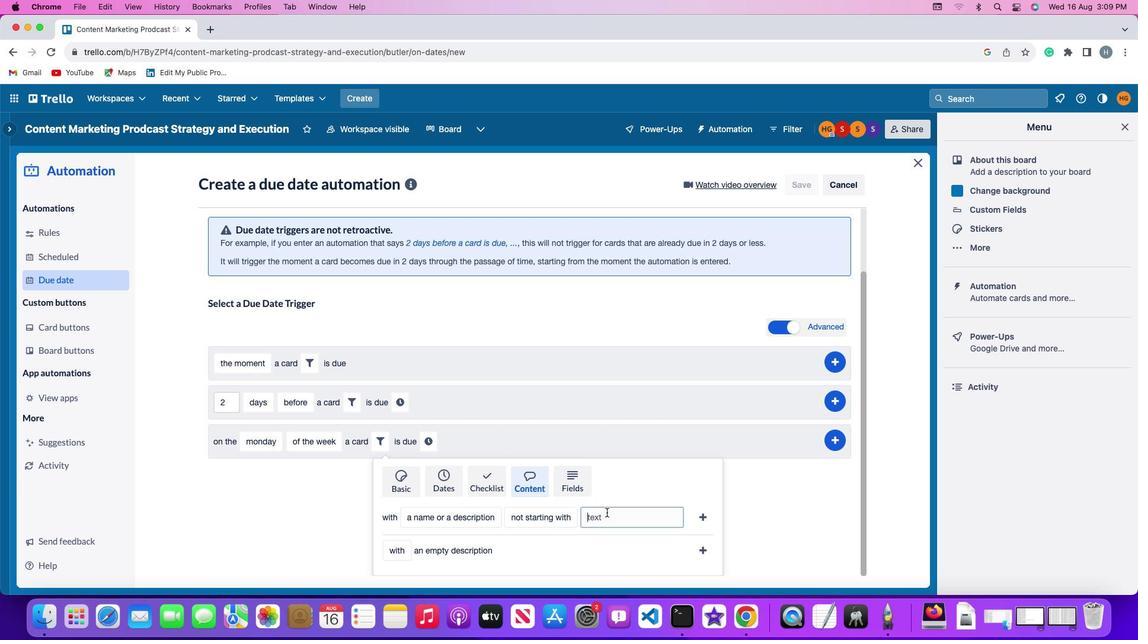 
Action: Mouse pressed left at (631, 511)
Screenshot: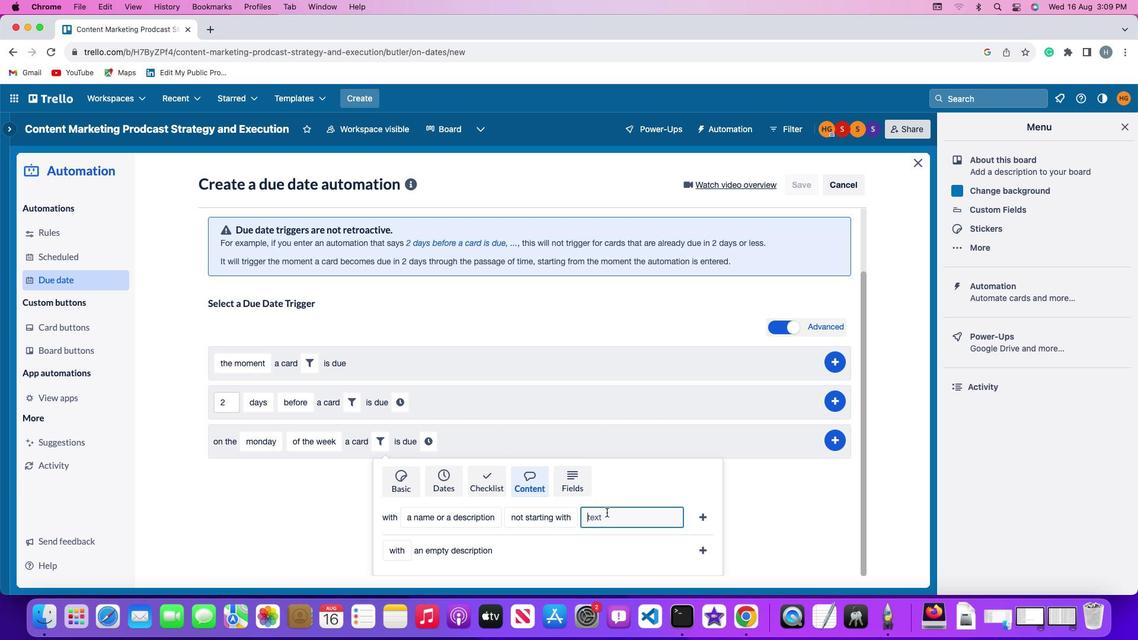 
Action: Key pressed 'r''e''s''u''m''e'
Screenshot: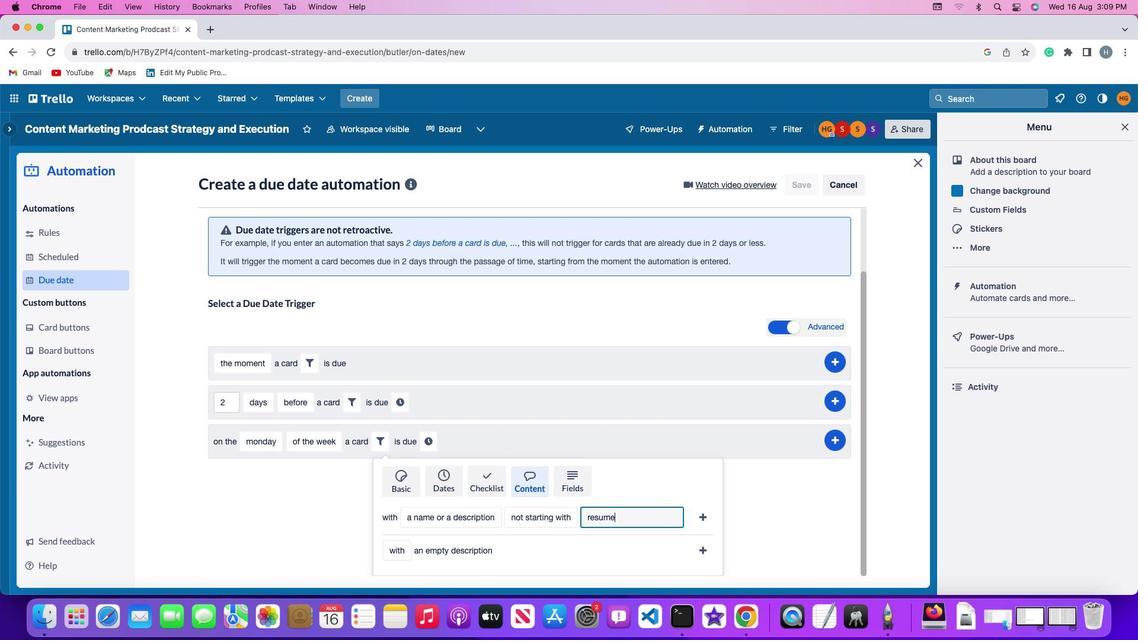 
Action: Mouse moved to (706, 512)
Screenshot: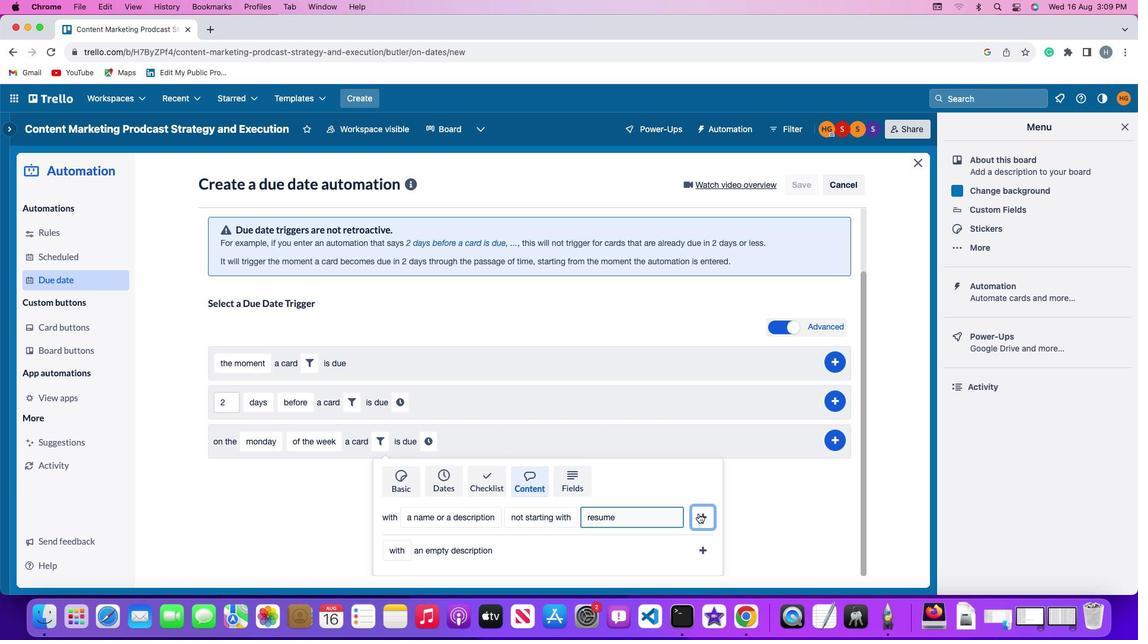 
Action: Mouse pressed left at (706, 512)
Screenshot: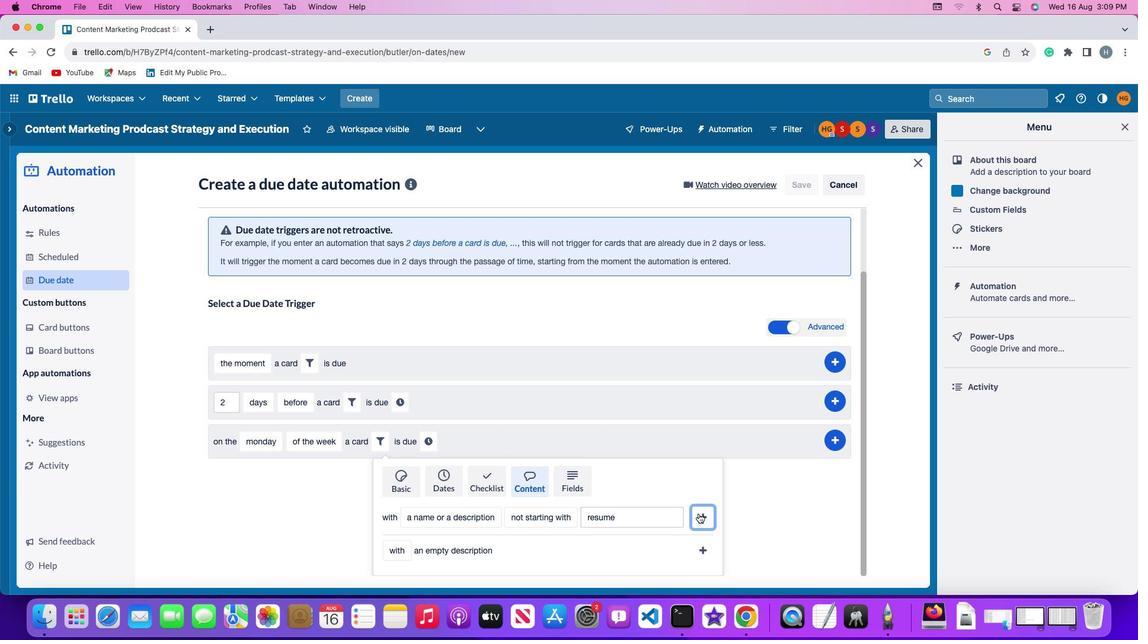 
Action: Mouse moved to (679, 514)
Screenshot: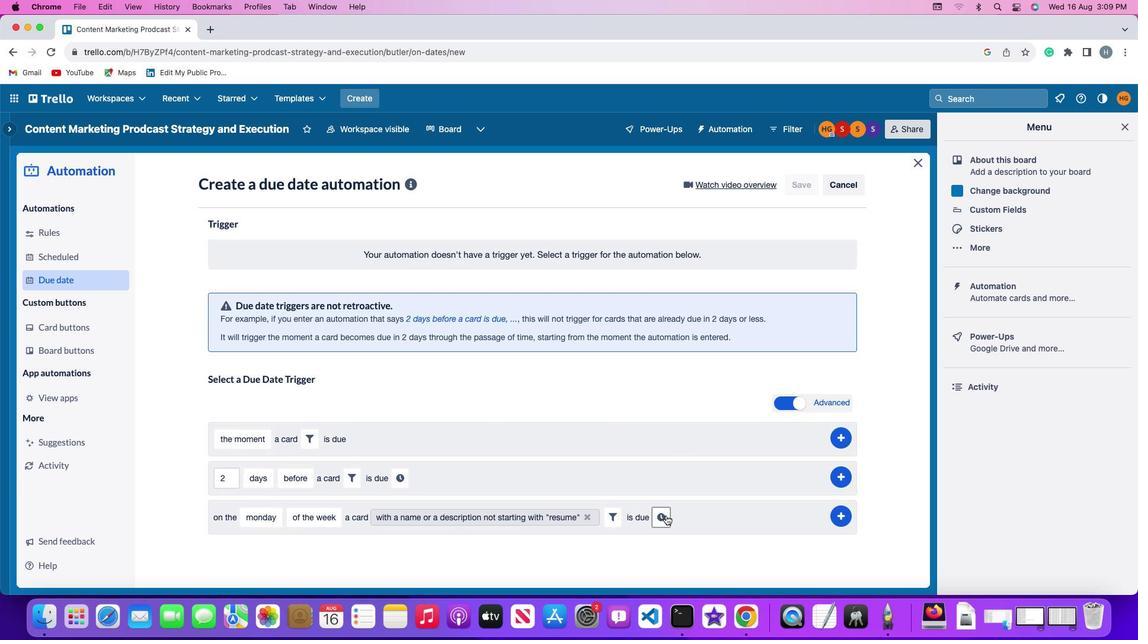 
Action: Mouse pressed left at (679, 514)
Screenshot: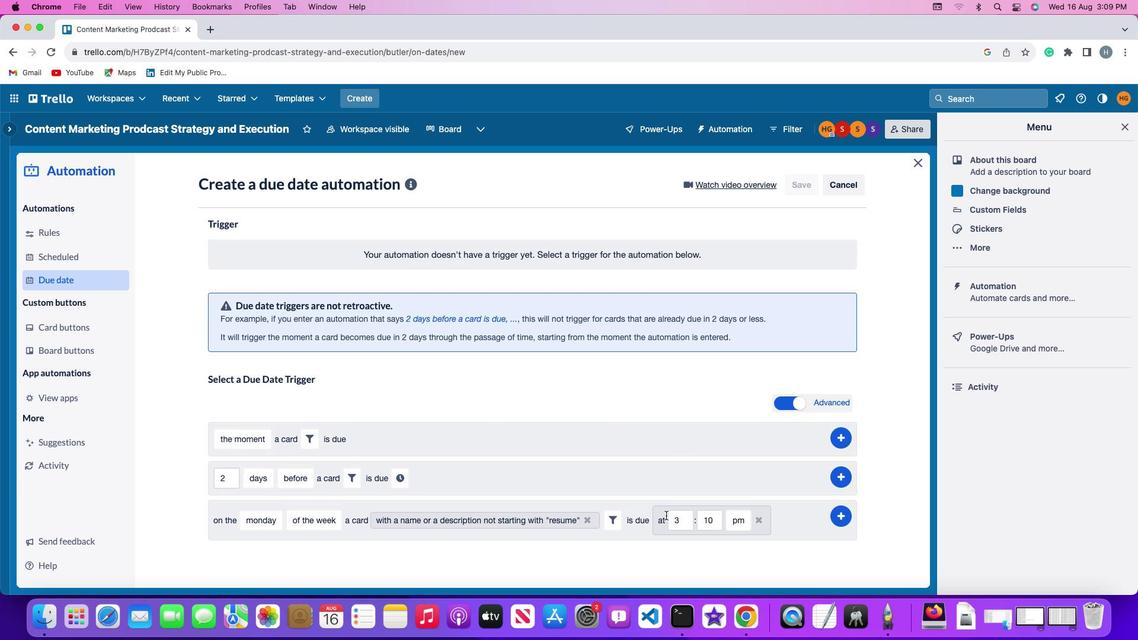 
Action: Mouse moved to (694, 516)
Screenshot: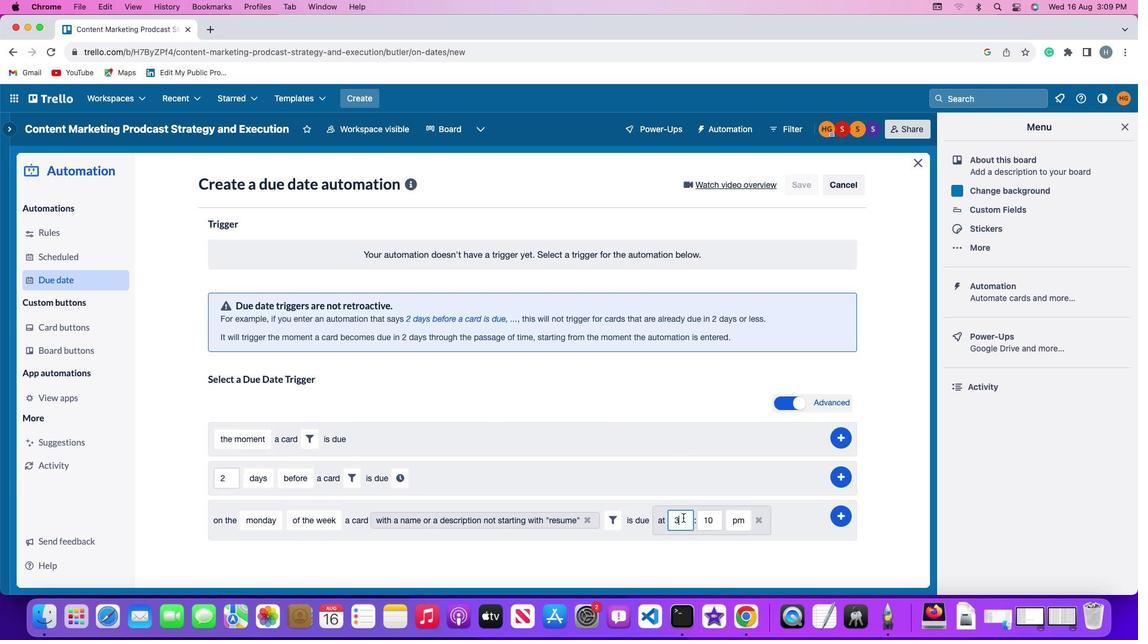 
Action: Mouse pressed left at (694, 516)
Screenshot: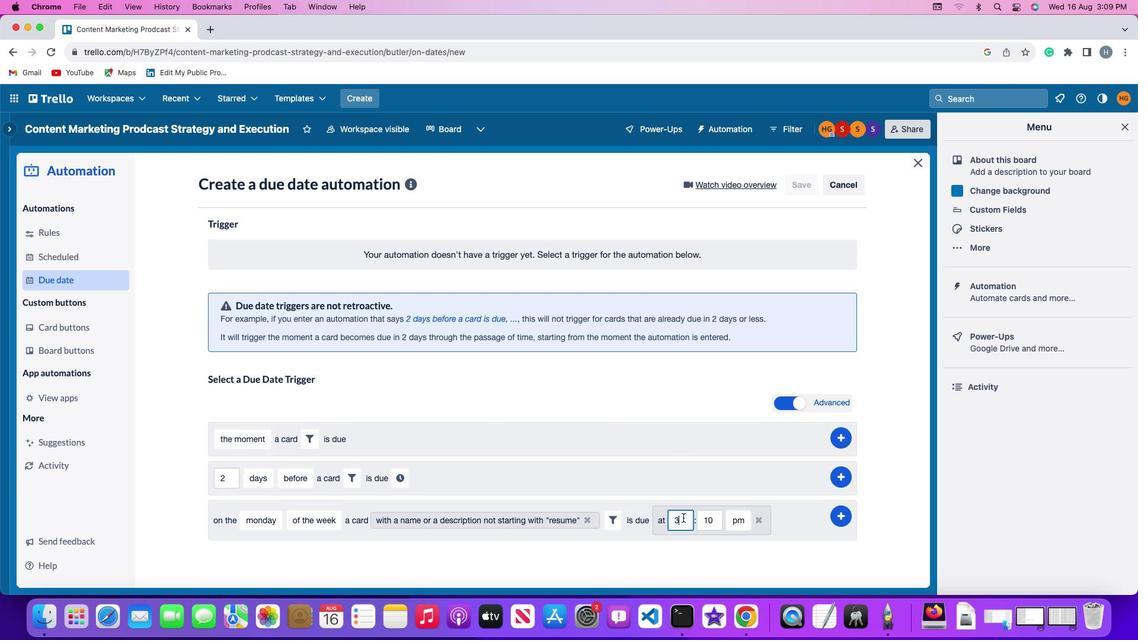 
Action: Mouse moved to (694, 516)
Screenshot: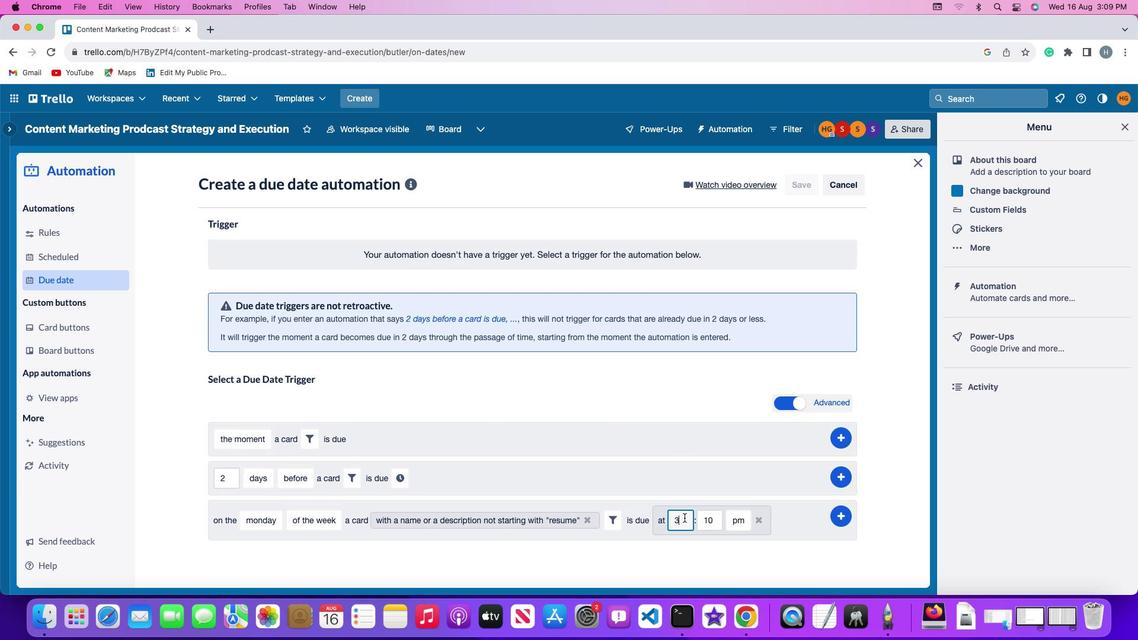 
Action: Key pressed Key.backspace
Screenshot: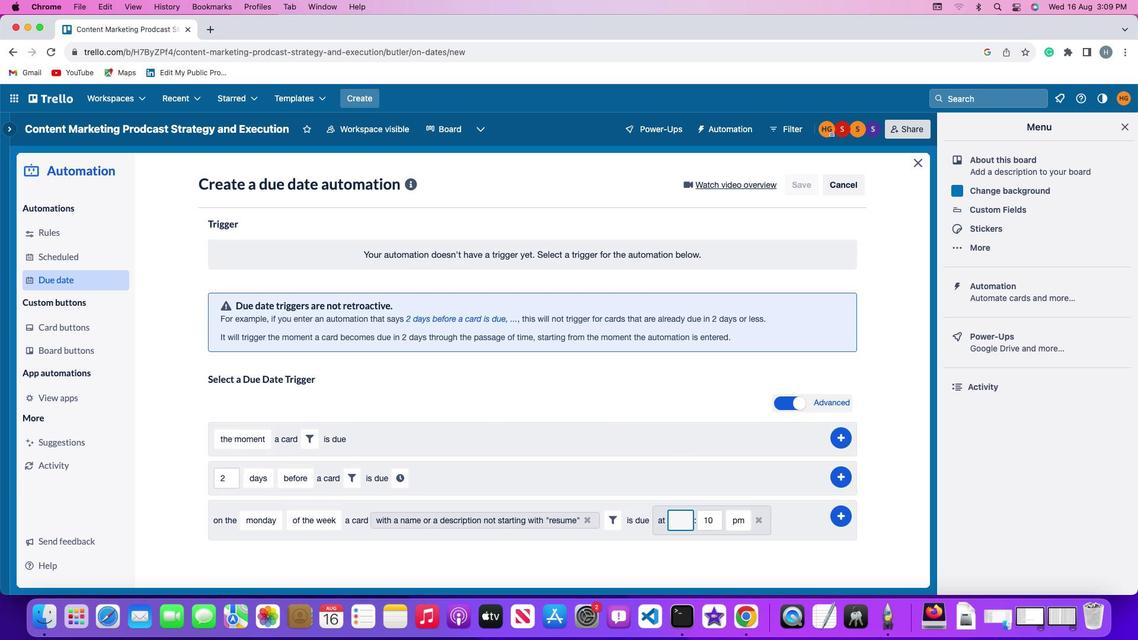 
Action: Mouse moved to (694, 516)
Screenshot: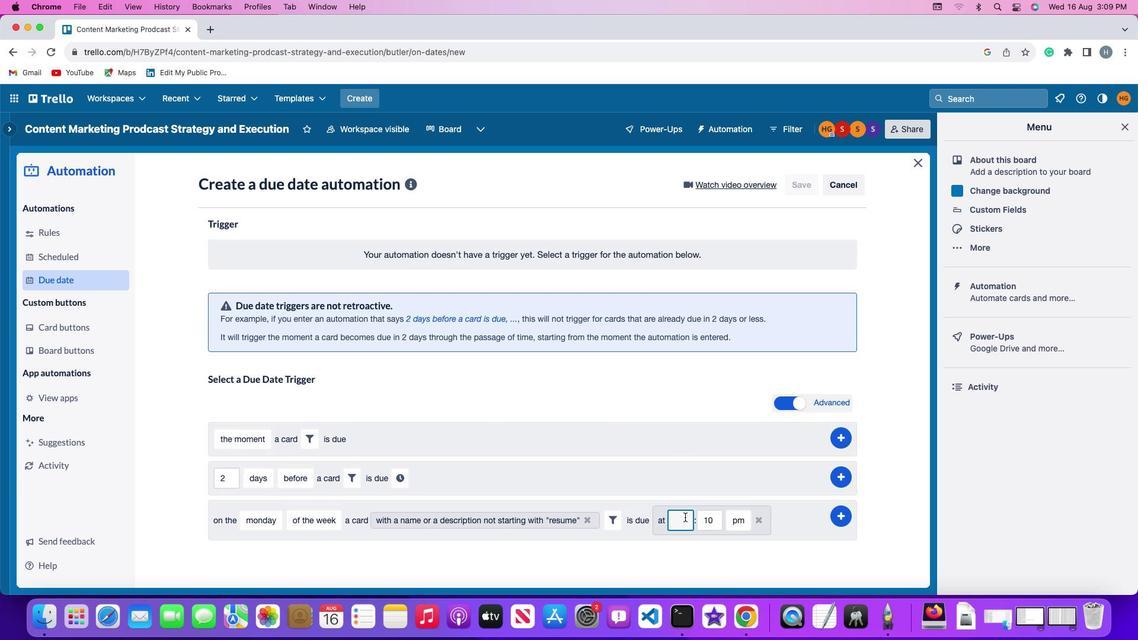 
Action: Key pressed '1''1'
Screenshot: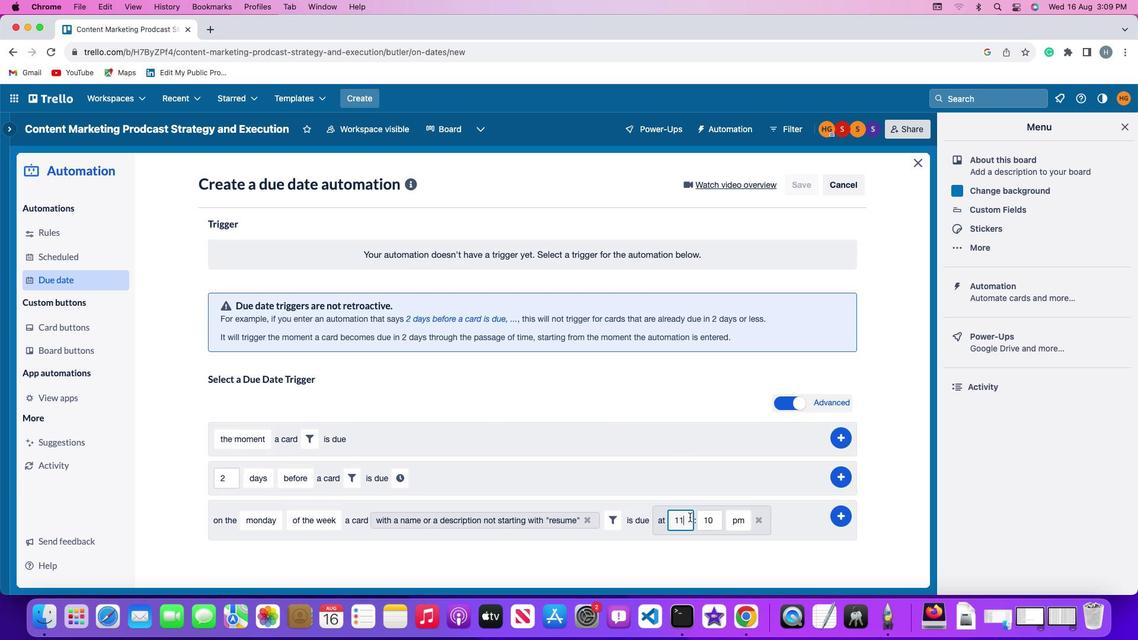 
Action: Mouse moved to (717, 516)
Screenshot: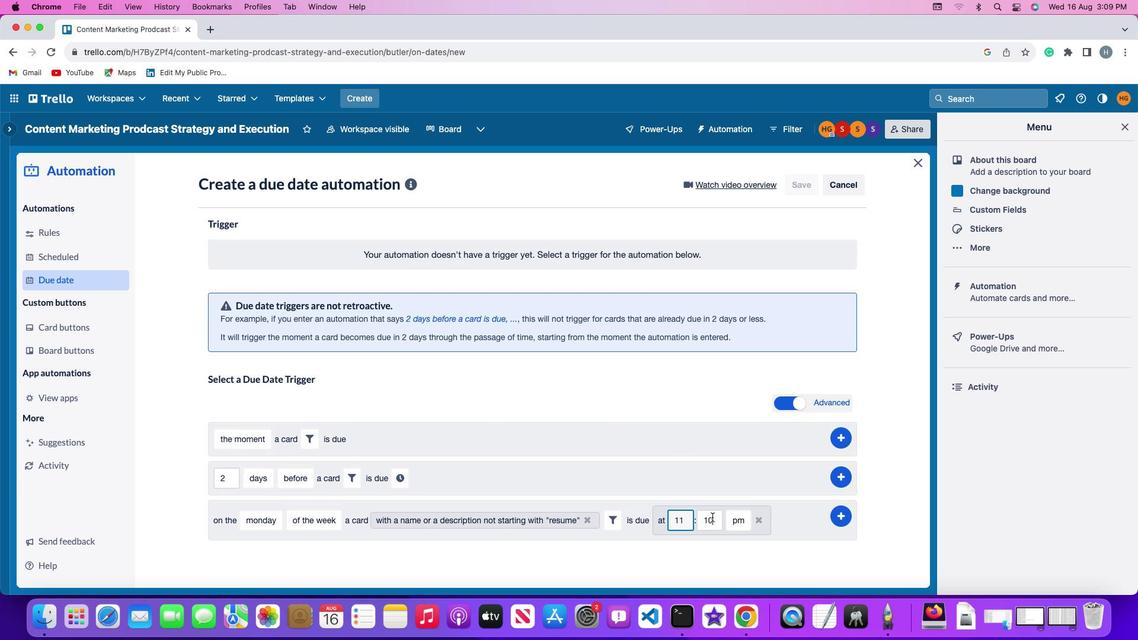 
Action: Mouse pressed left at (717, 516)
Screenshot: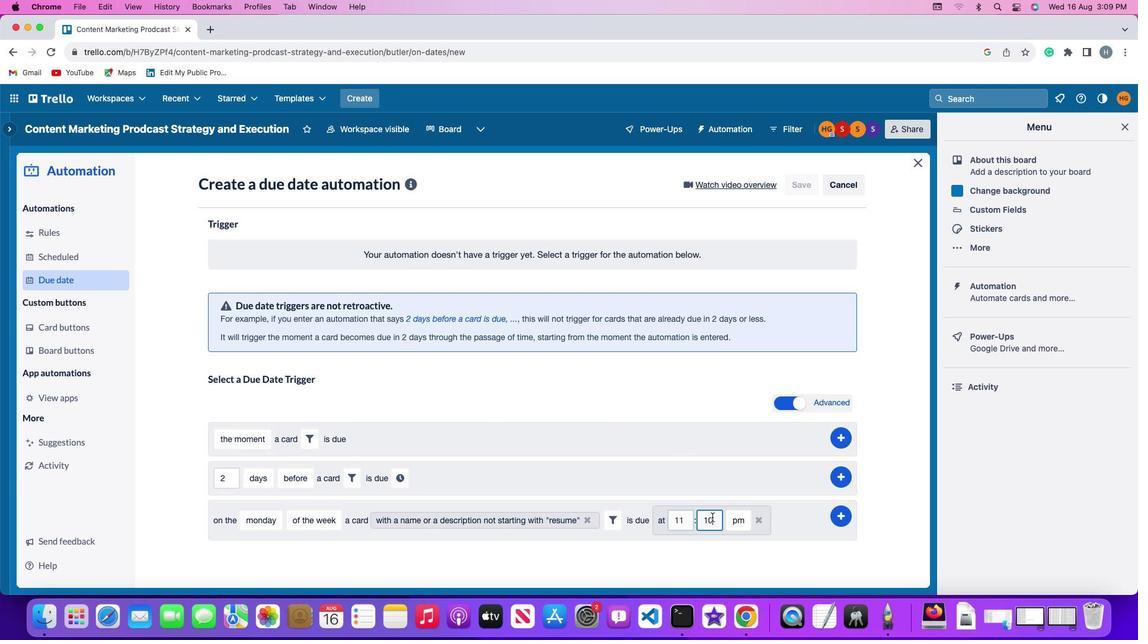 
Action: Key pressed Key.backspaceKey.backspace'0''0'
Screenshot: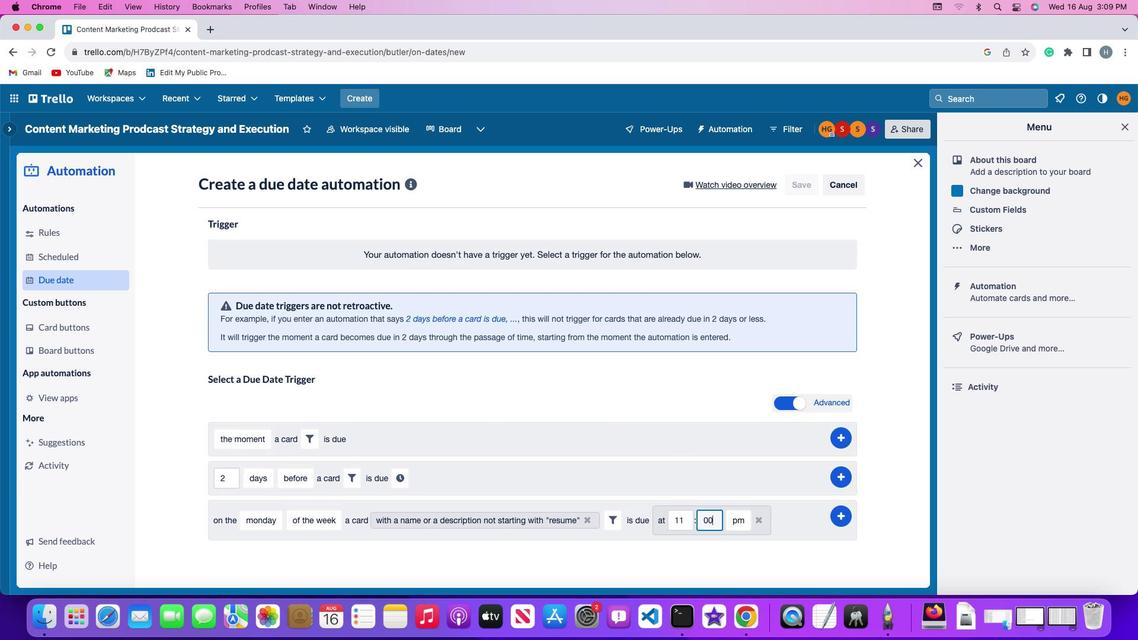 
Action: Mouse moved to (740, 518)
Screenshot: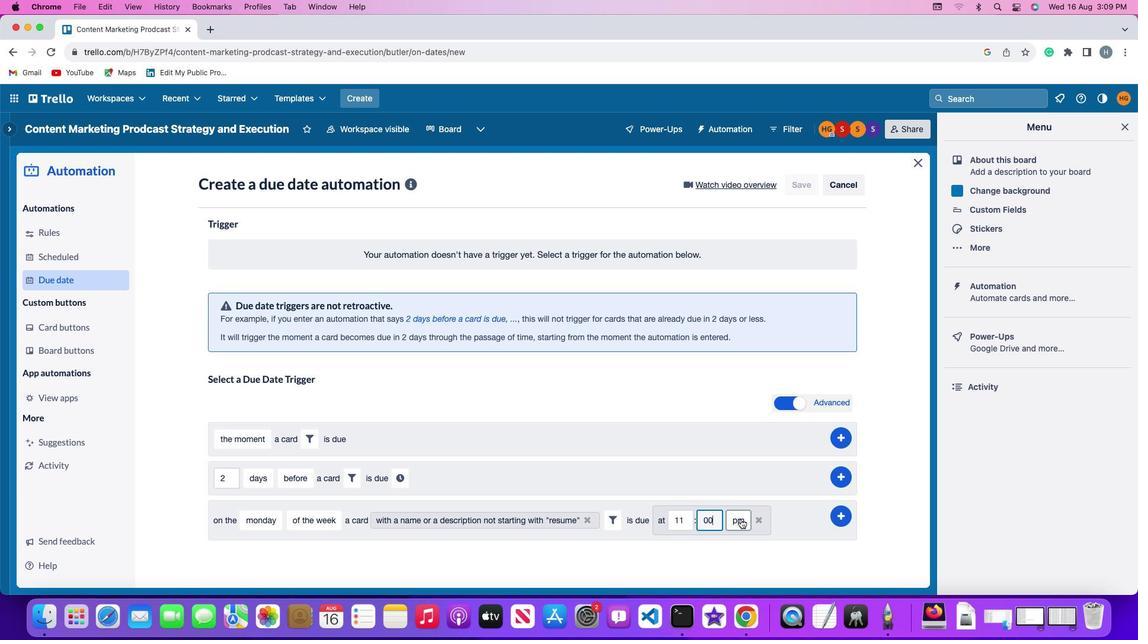 
Action: Mouse pressed left at (740, 518)
Screenshot: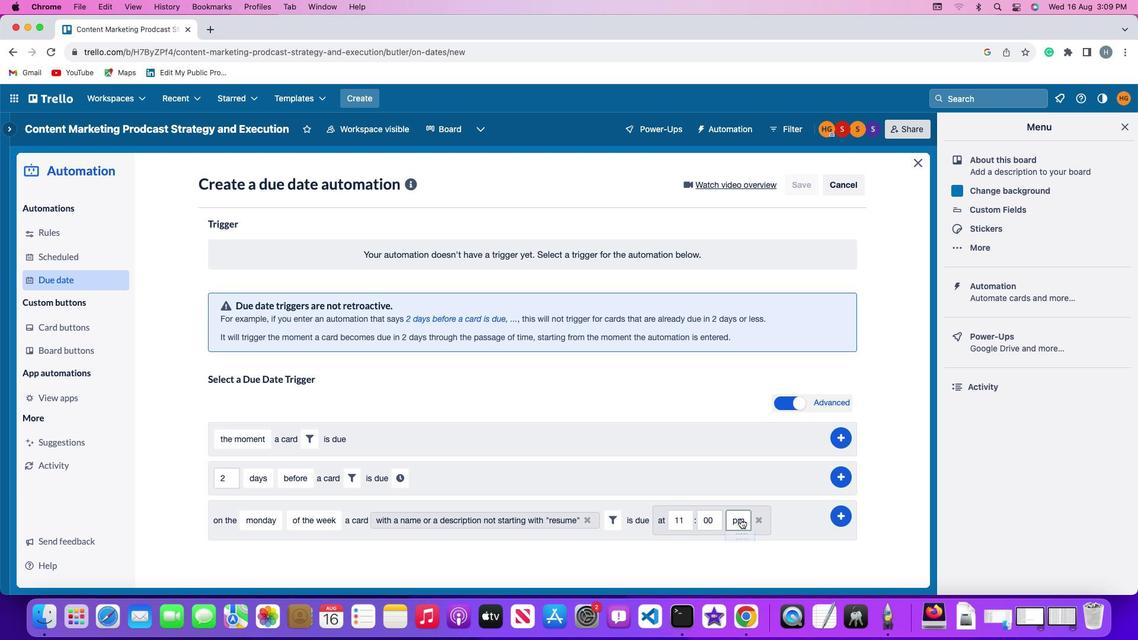 
Action: Mouse moved to (742, 536)
Screenshot: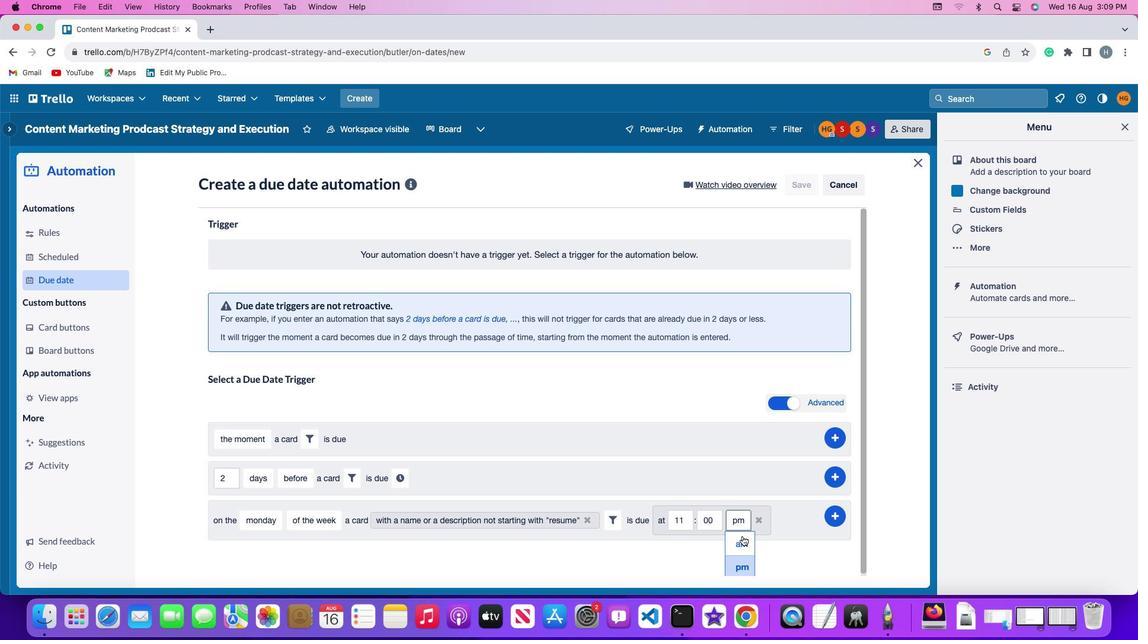 
Action: Mouse pressed left at (742, 536)
Screenshot: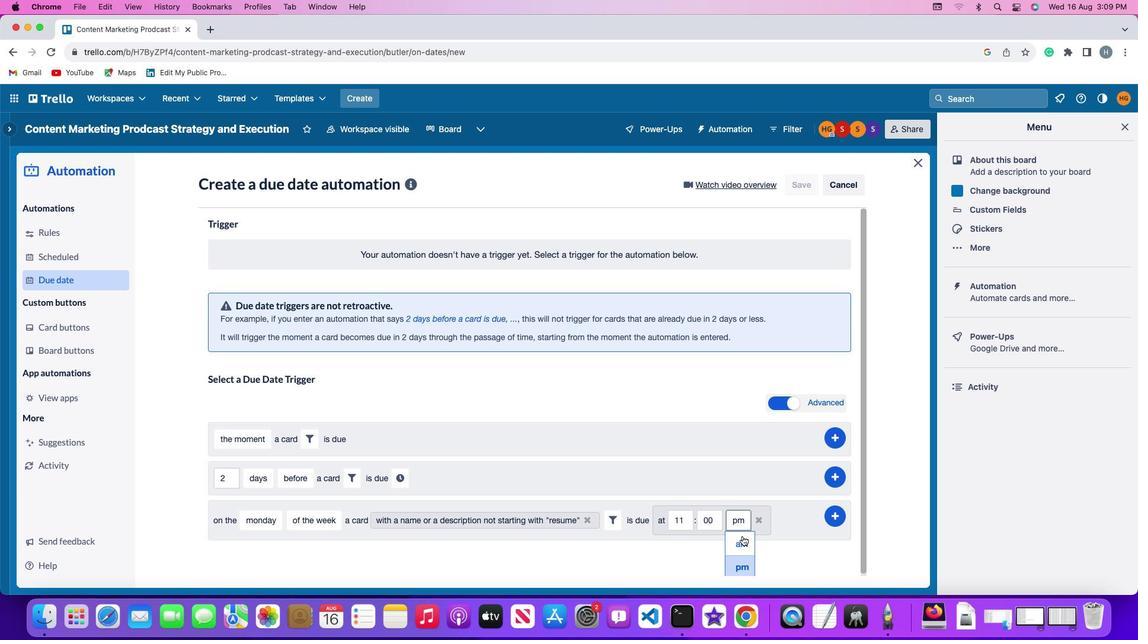 
Action: Mouse moved to (823, 509)
Screenshot: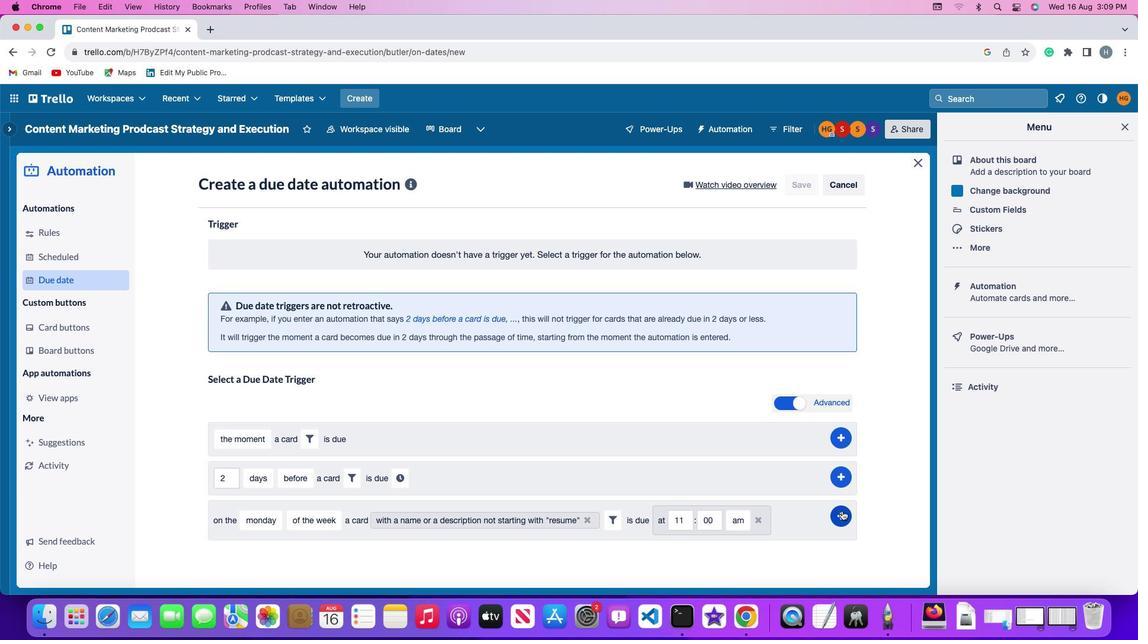 
Action: Mouse pressed left at (823, 509)
Screenshot: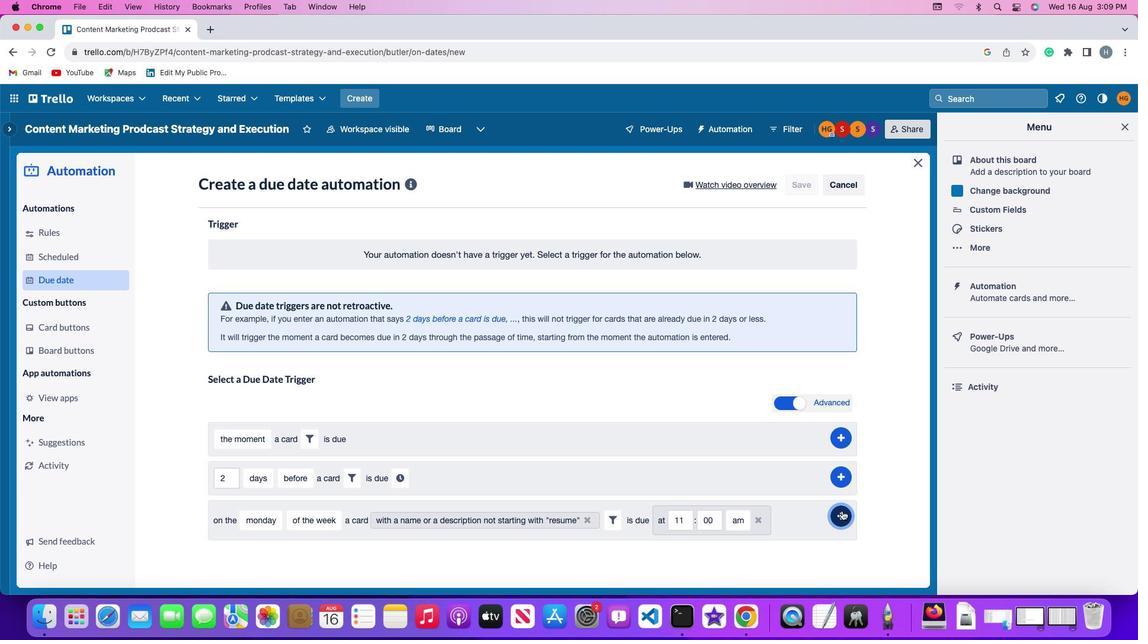 
Action: Mouse moved to (858, 398)
Screenshot: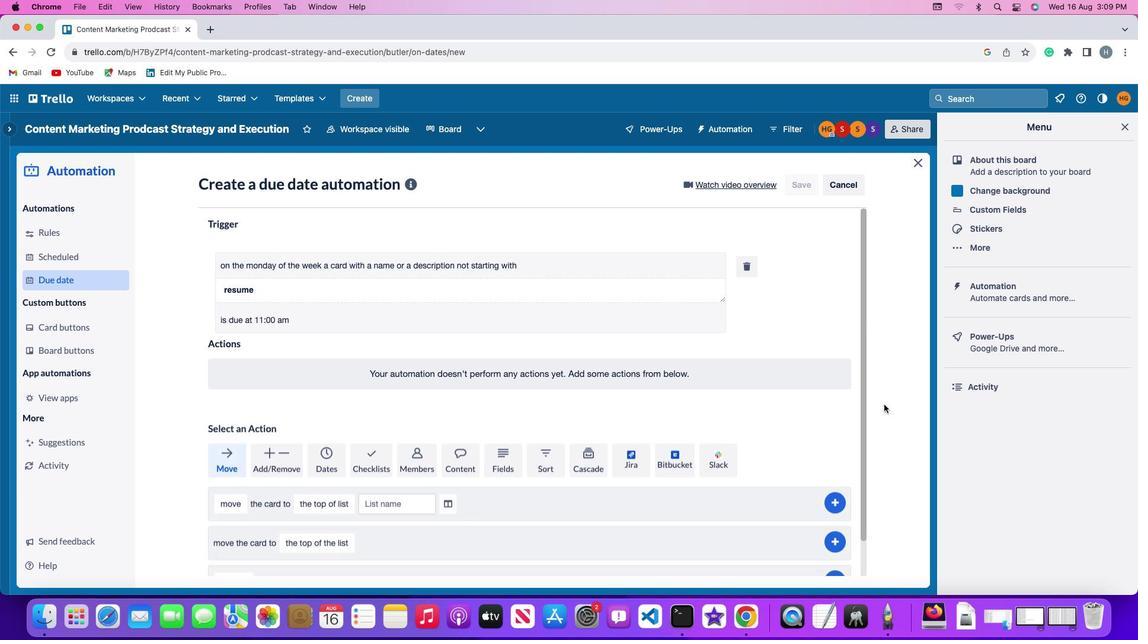 
